 Task: Search one way flight ticket for 3 adults, 3 children in premium economy from Jacksonville: Albert J. Ellis Airport to Raleigh: Raleigh-durham International Airport on 8-5-2023. Choice of flights is Westjet. Number of bags: 1 carry on bag. Price is upto 74000. Outbound departure time preference is 16:15.
Action: Mouse moved to (295, 256)
Screenshot: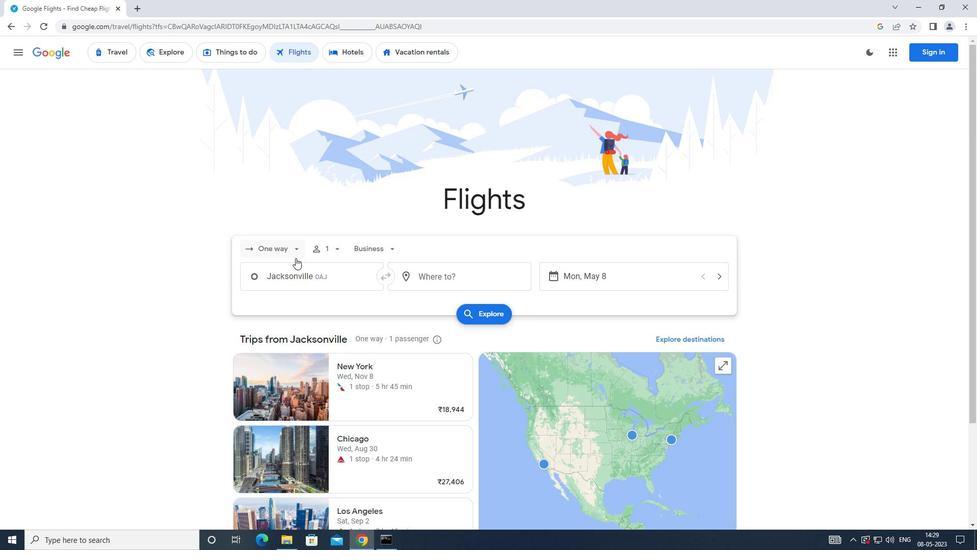 
Action: Mouse pressed left at (295, 256)
Screenshot: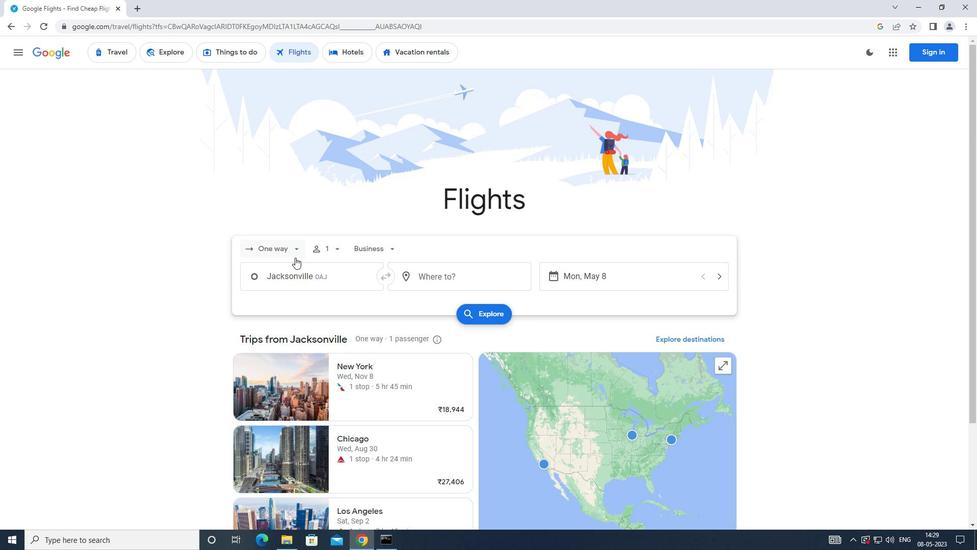 
Action: Mouse moved to (299, 296)
Screenshot: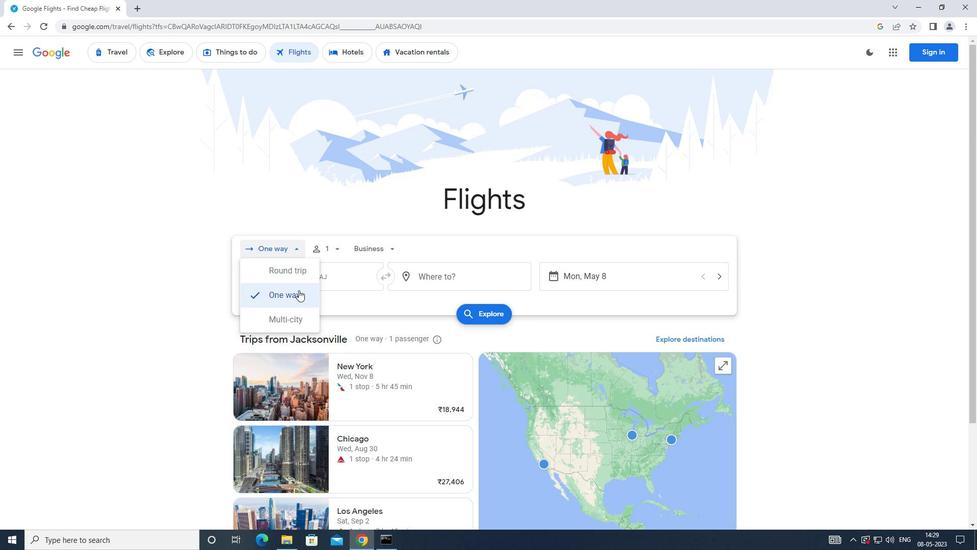 
Action: Mouse pressed left at (299, 296)
Screenshot: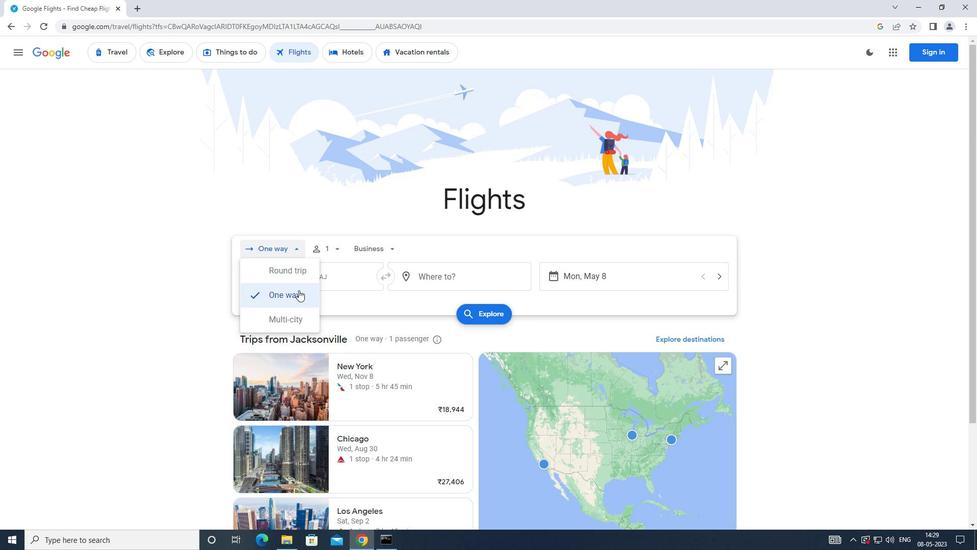 
Action: Mouse moved to (327, 254)
Screenshot: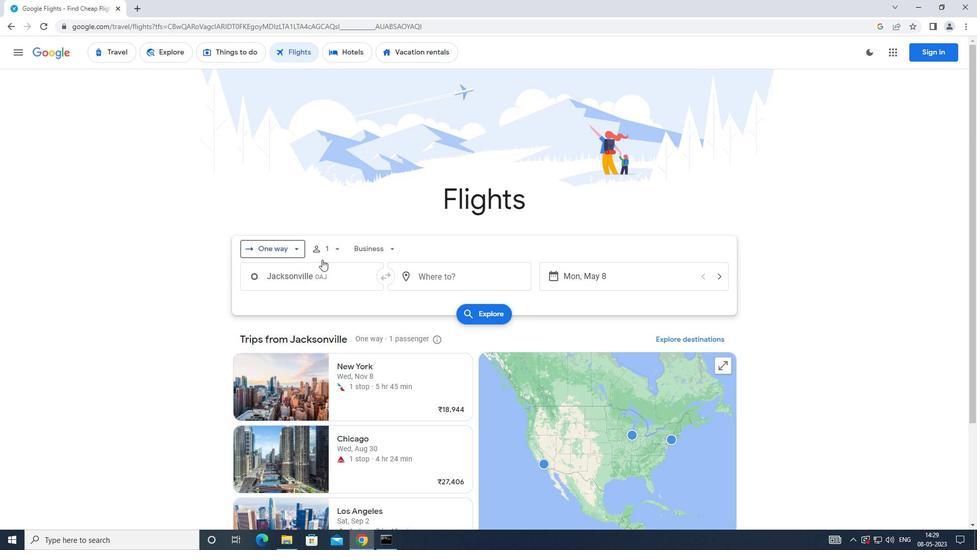 
Action: Mouse pressed left at (327, 254)
Screenshot: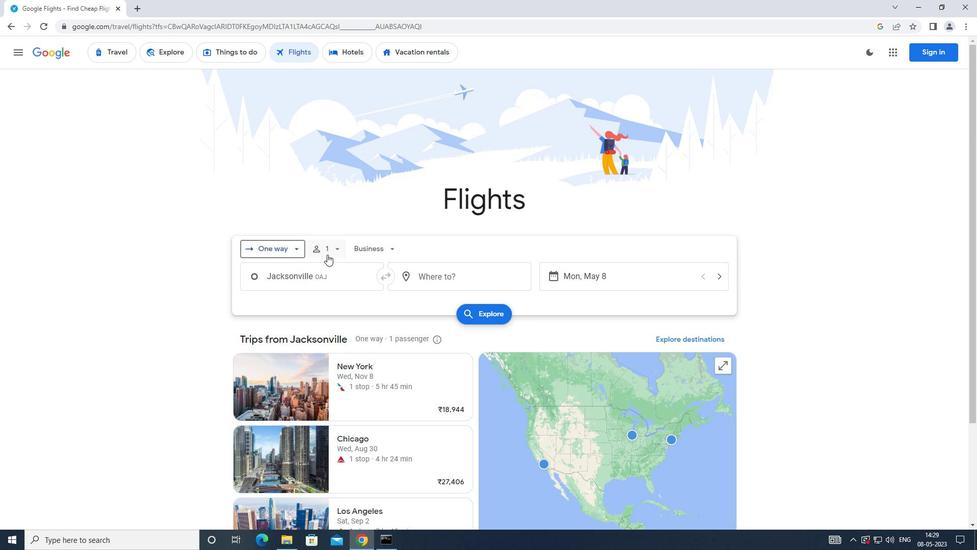 
Action: Mouse moved to (412, 278)
Screenshot: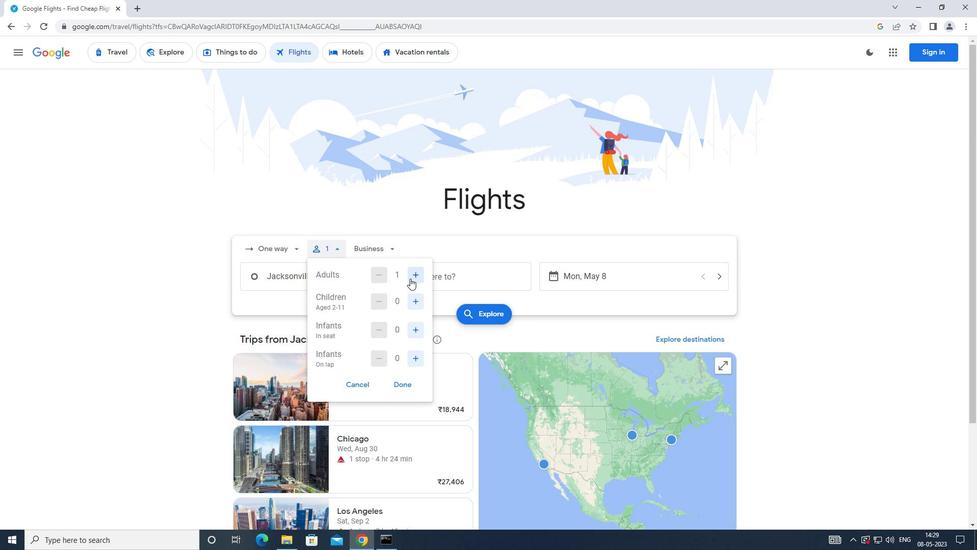 
Action: Mouse pressed left at (412, 278)
Screenshot: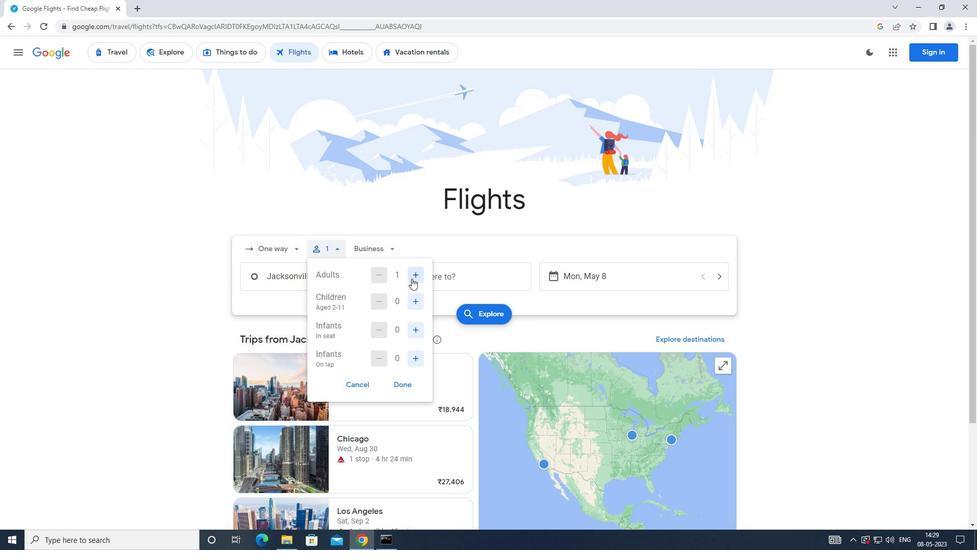 
Action: Mouse pressed left at (412, 278)
Screenshot: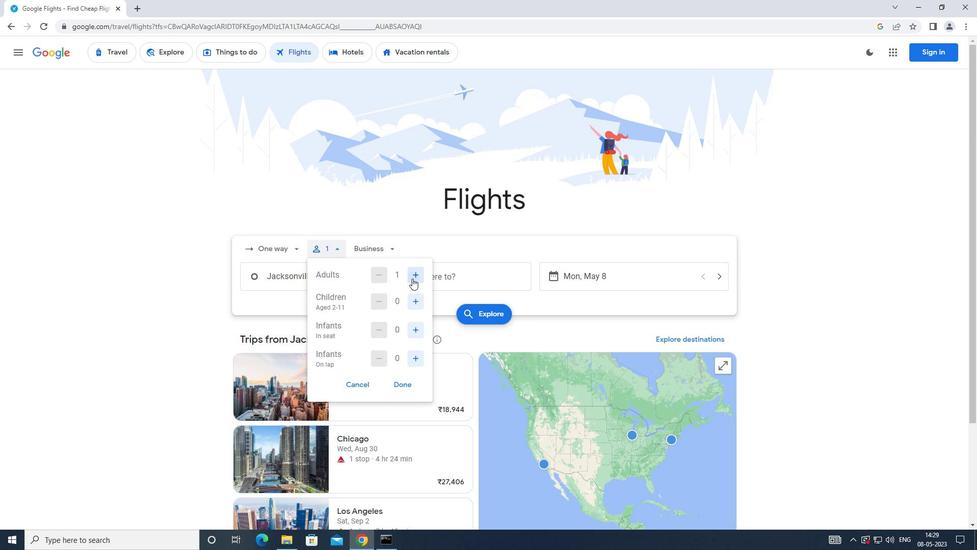 
Action: Mouse moved to (419, 298)
Screenshot: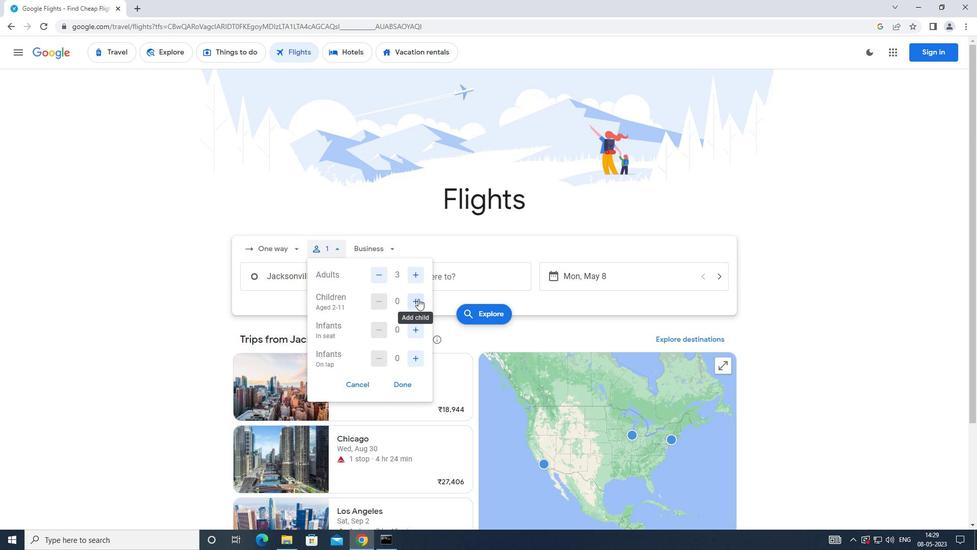 
Action: Mouse pressed left at (419, 298)
Screenshot: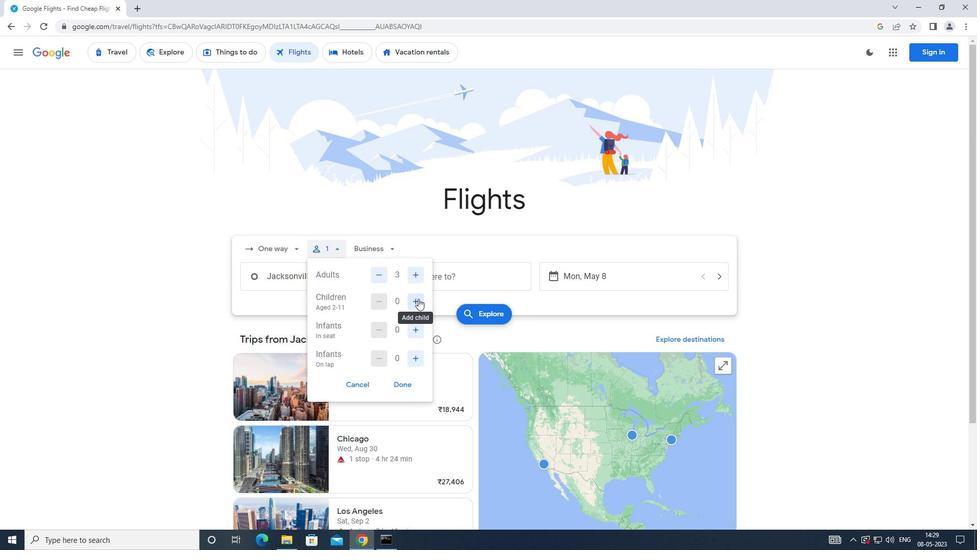 
Action: Mouse moved to (419, 298)
Screenshot: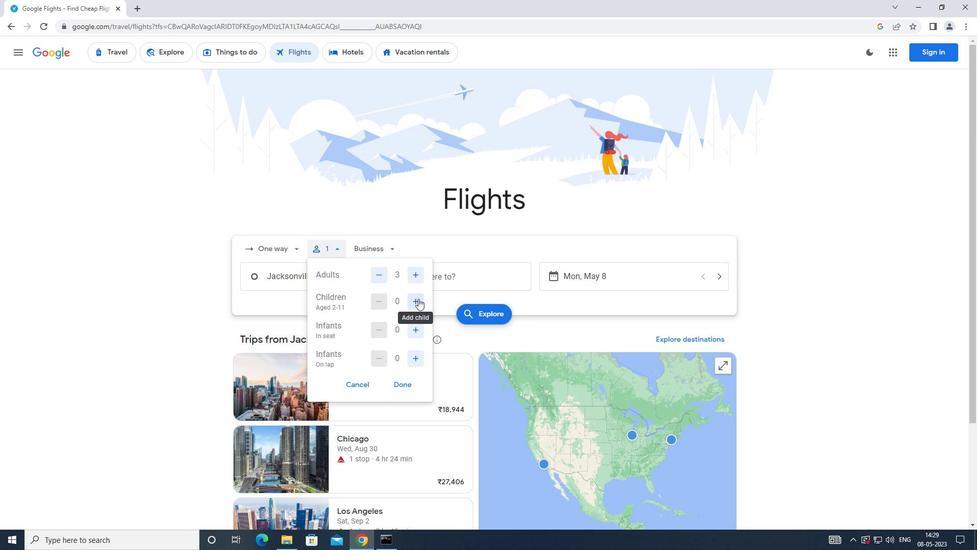 
Action: Mouse pressed left at (419, 298)
Screenshot: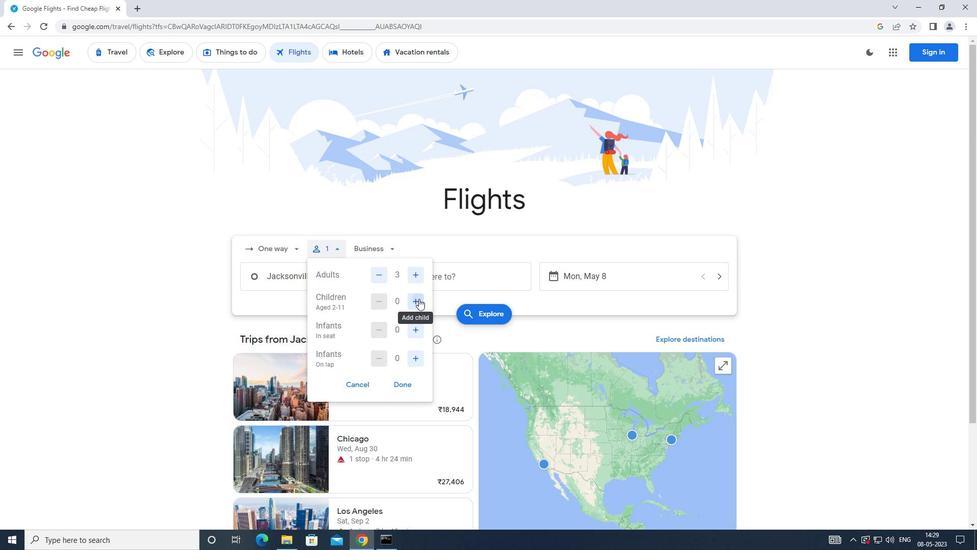 
Action: Mouse pressed left at (419, 298)
Screenshot: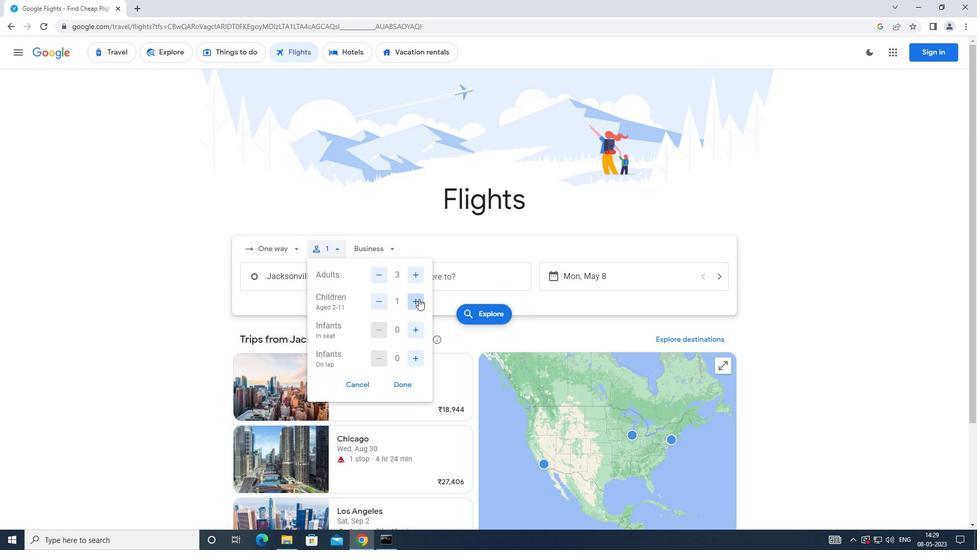 
Action: Mouse moved to (406, 390)
Screenshot: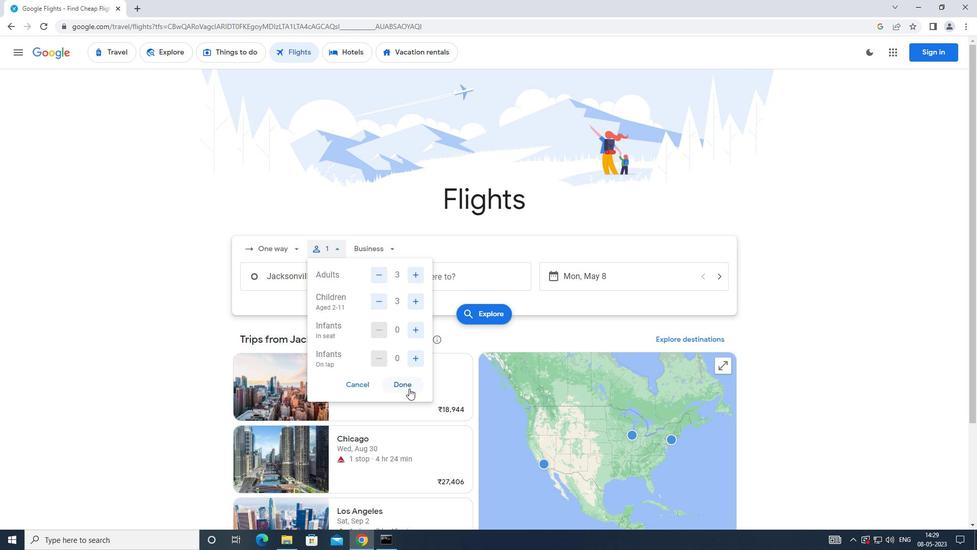 
Action: Mouse pressed left at (406, 390)
Screenshot: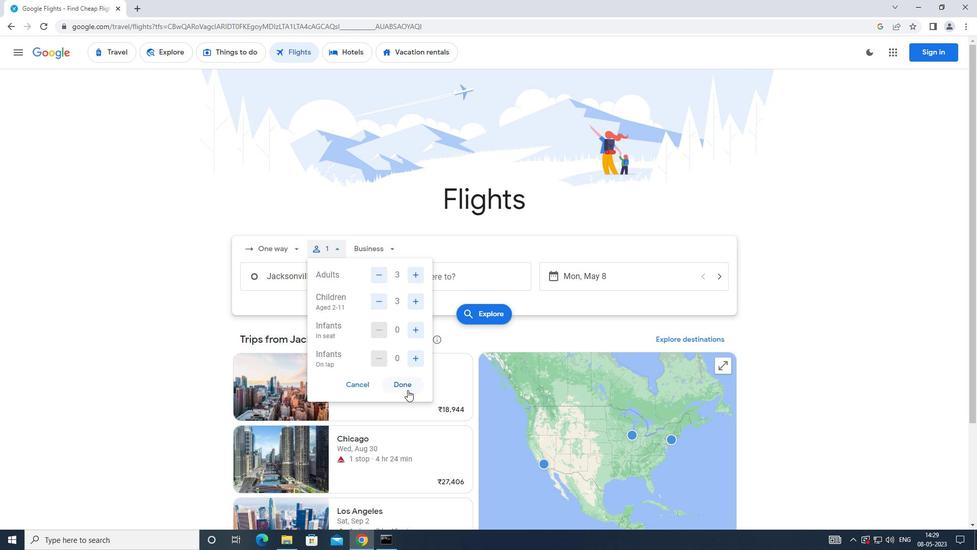
Action: Mouse moved to (365, 256)
Screenshot: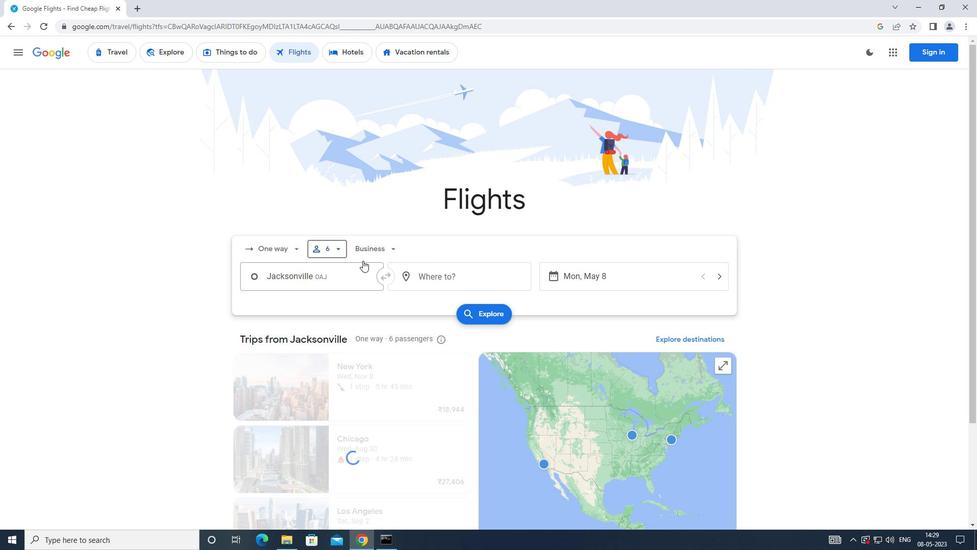
Action: Mouse pressed left at (365, 256)
Screenshot: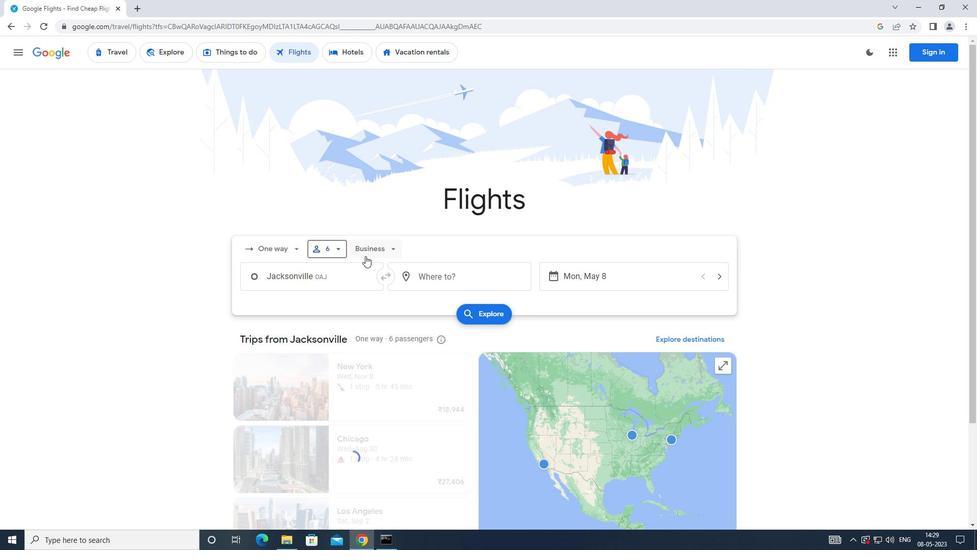 
Action: Mouse moved to (387, 303)
Screenshot: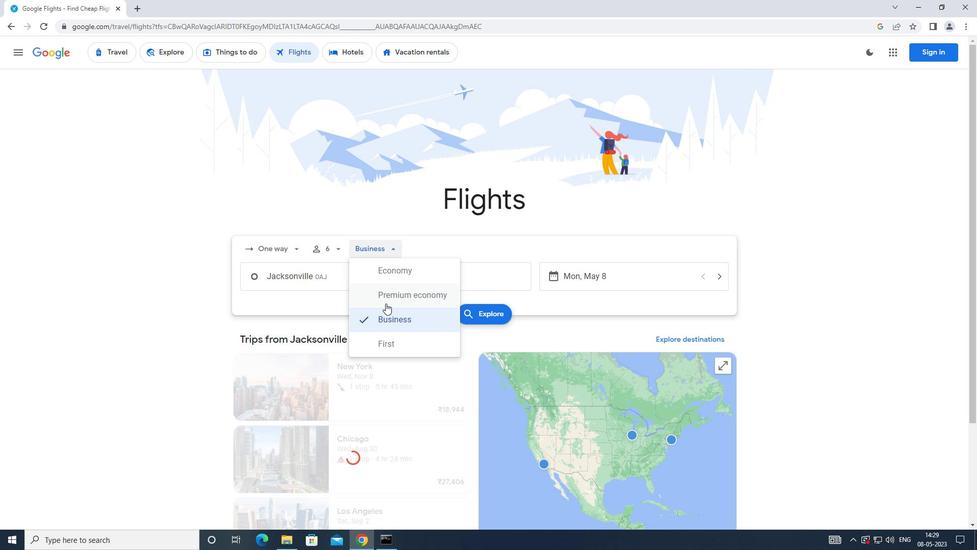 
Action: Mouse pressed left at (387, 303)
Screenshot: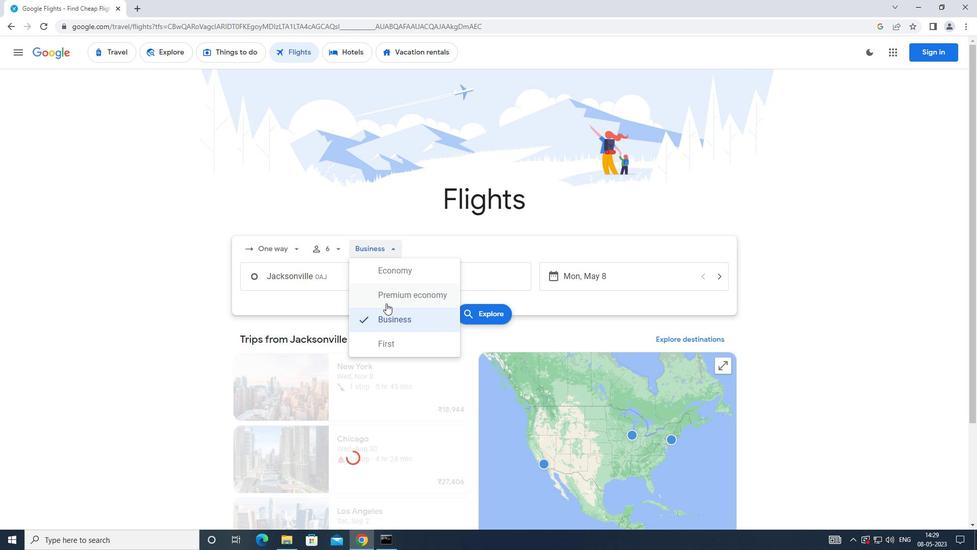 
Action: Mouse moved to (314, 284)
Screenshot: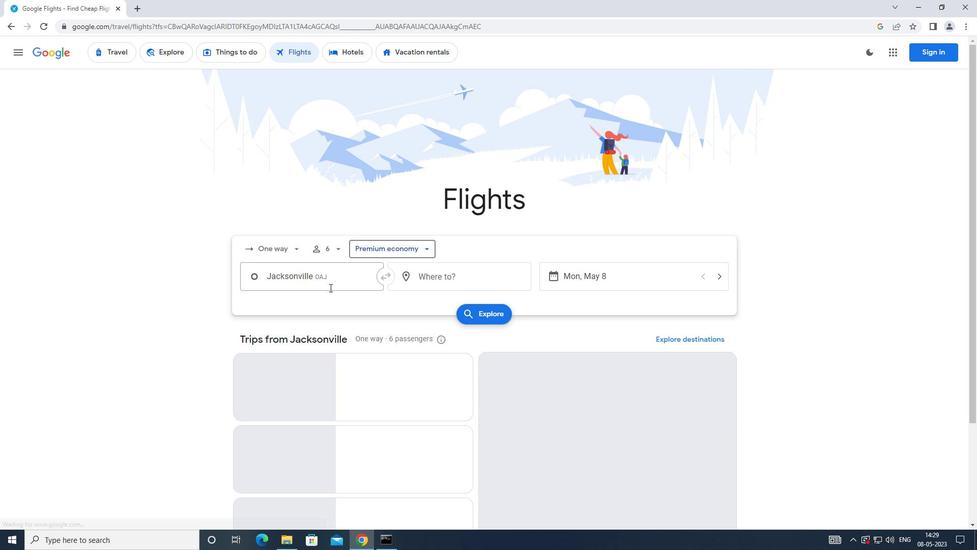 
Action: Mouse pressed left at (314, 284)
Screenshot: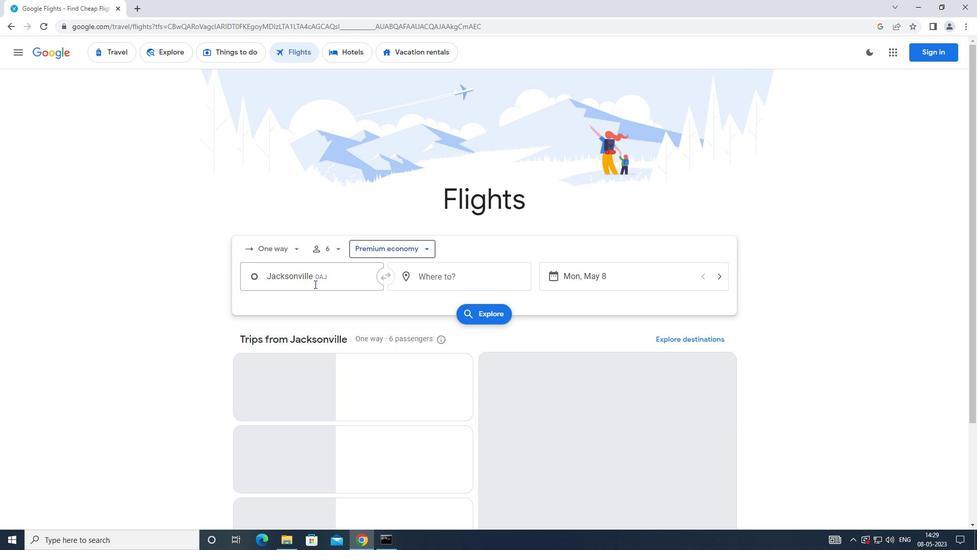 
Action: Mouse moved to (318, 393)
Screenshot: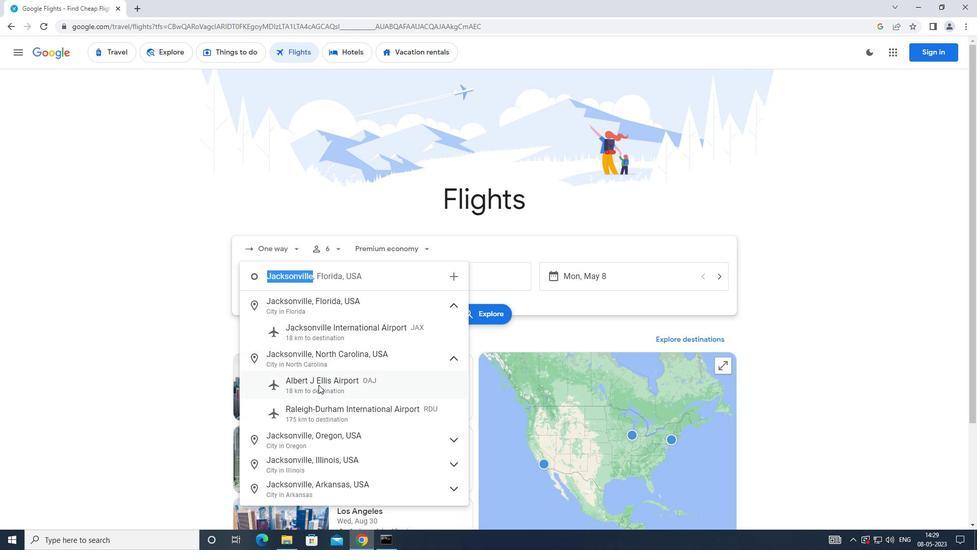 
Action: Mouse pressed left at (318, 393)
Screenshot: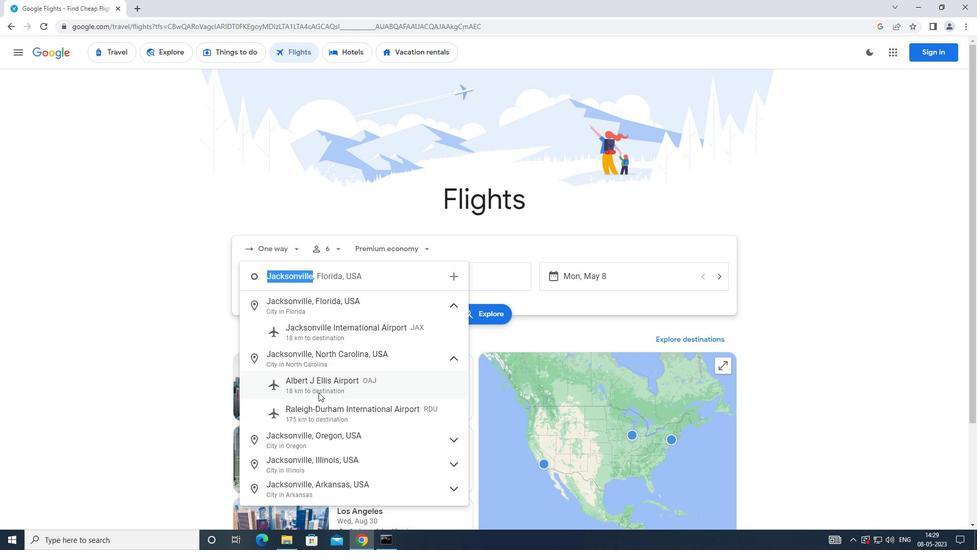 
Action: Mouse moved to (417, 283)
Screenshot: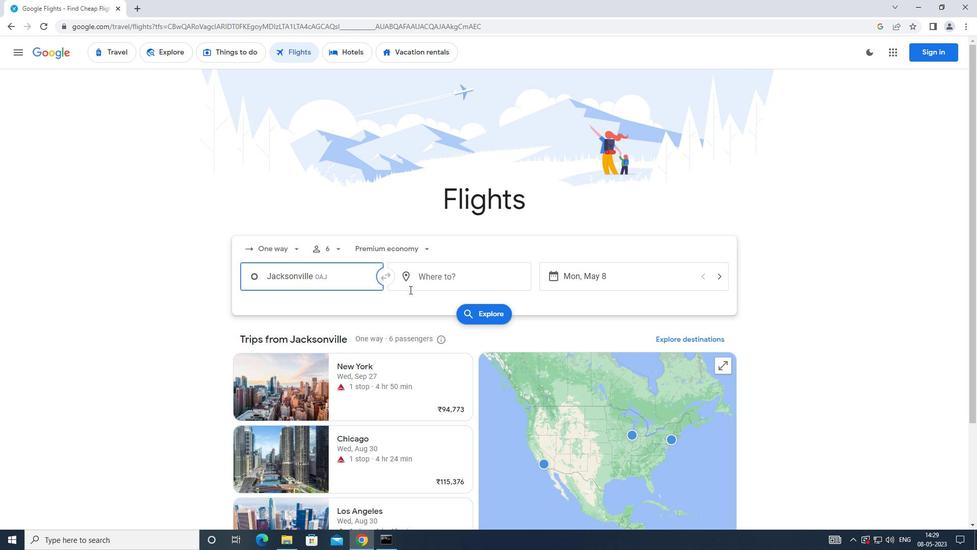 
Action: Mouse pressed left at (417, 283)
Screenshot: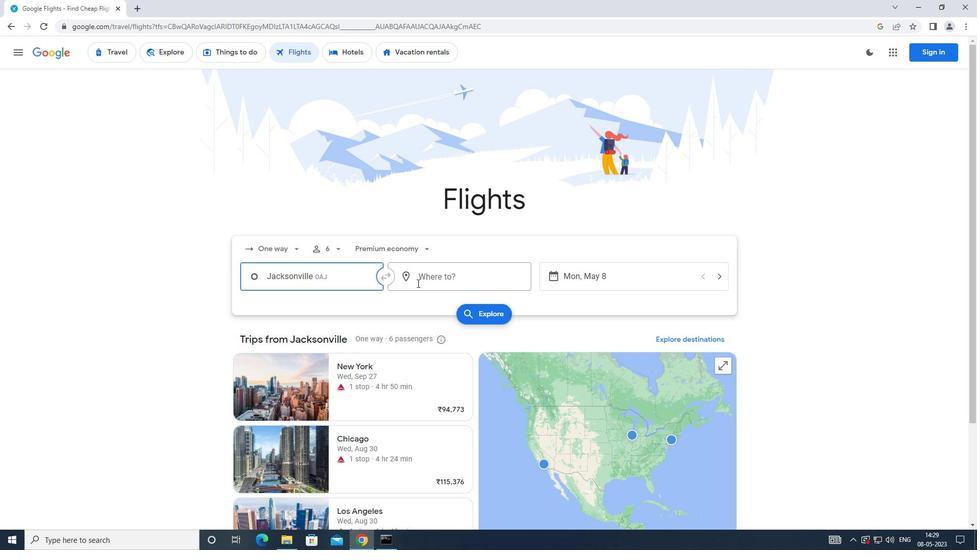 
Action: Mouse moved to (419, 282)
Screenshot: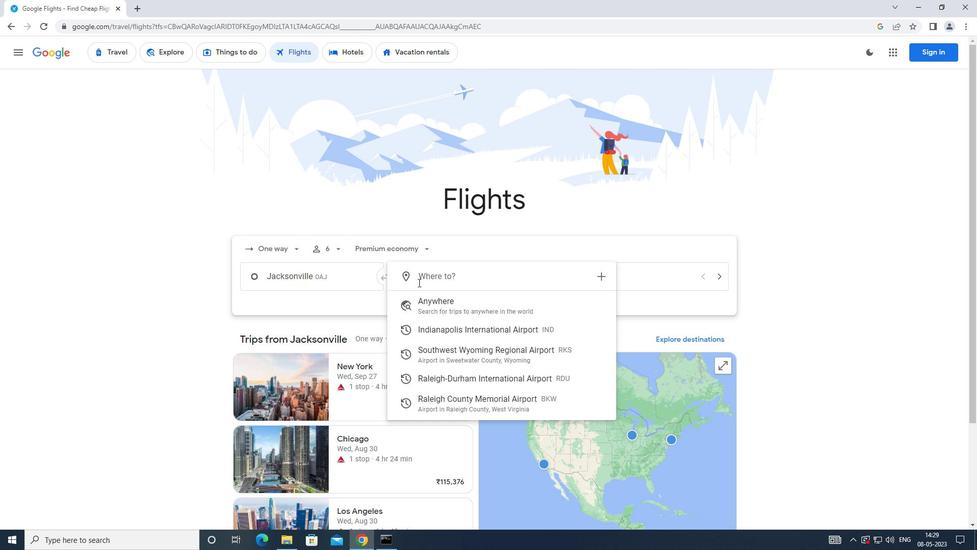 
Action: Key pressed <Key.caps_lock>r<Key.caps_lock>ai<Key.backspace>leigh
Screenshot: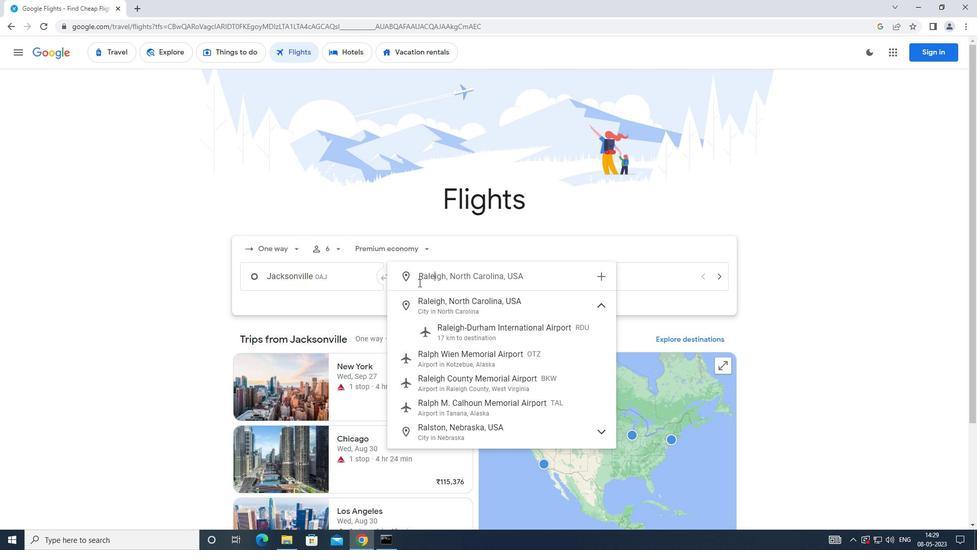 
Action: Mouse moved to (431, 329)
Screenshot: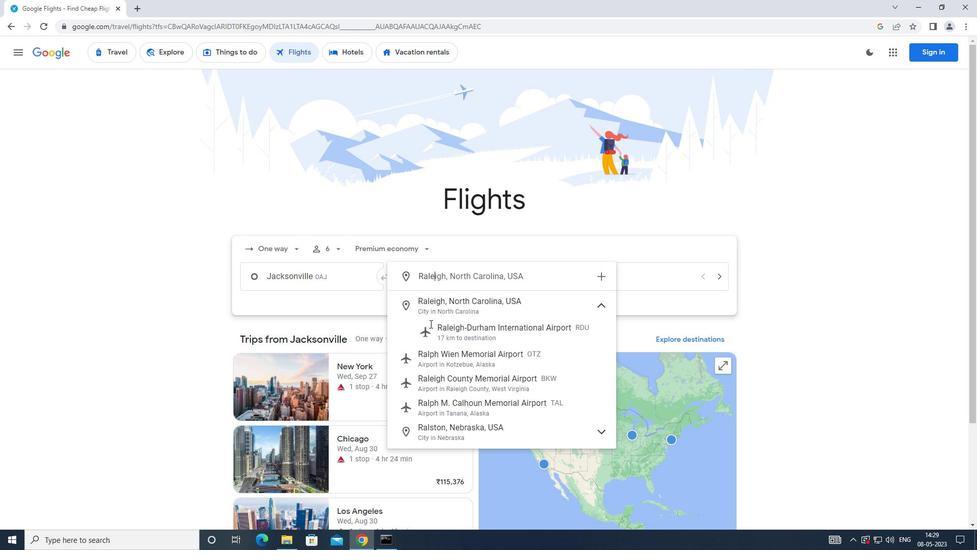 
Action: Mouse pressed left at (431, 329)
Screenshot: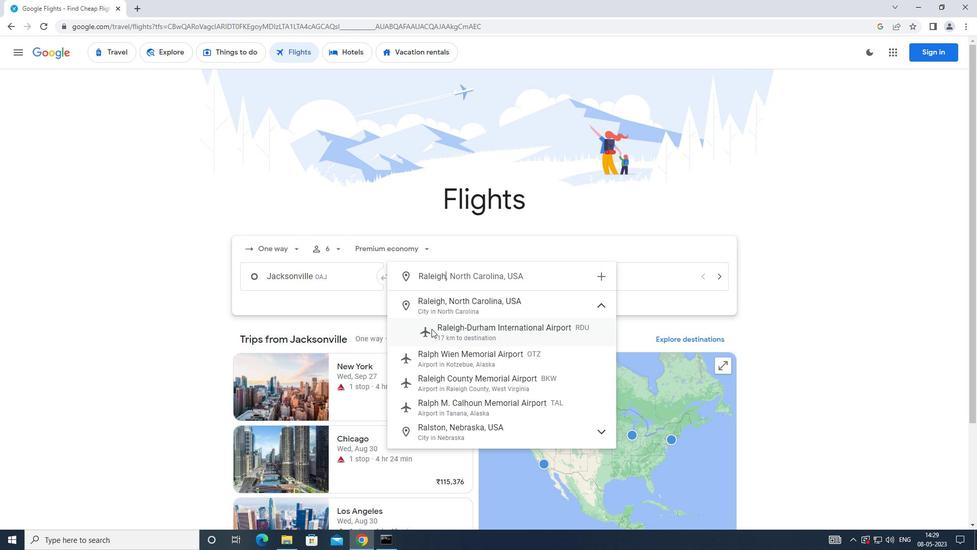 
Action: Mouse moved to (583, 279)
Screenshot: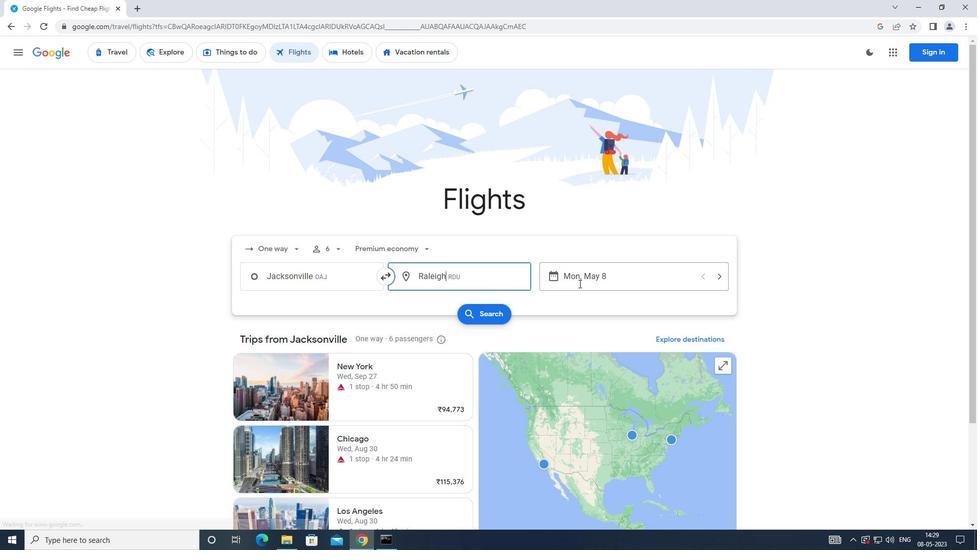 
Action: Mouse pressed left at (583, 279)
Screenshot: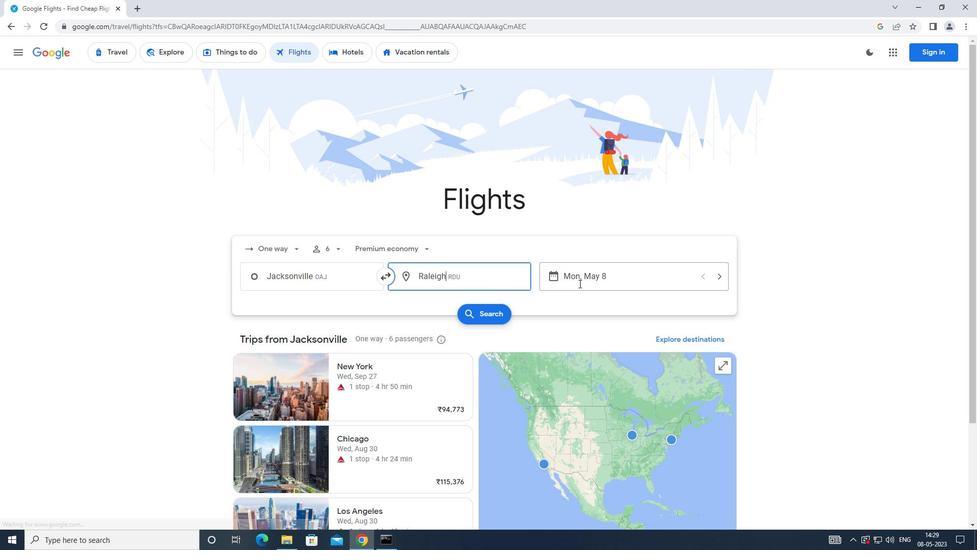 
Action: Mouse moved to (399, 368)
Screenshot: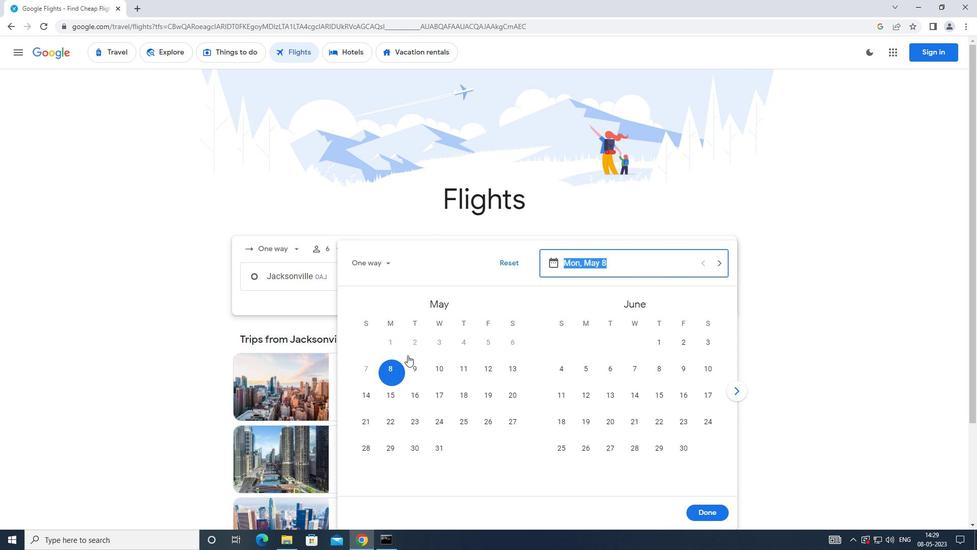 
Action: Mouse pressed left at (399, 368)
Screenshot: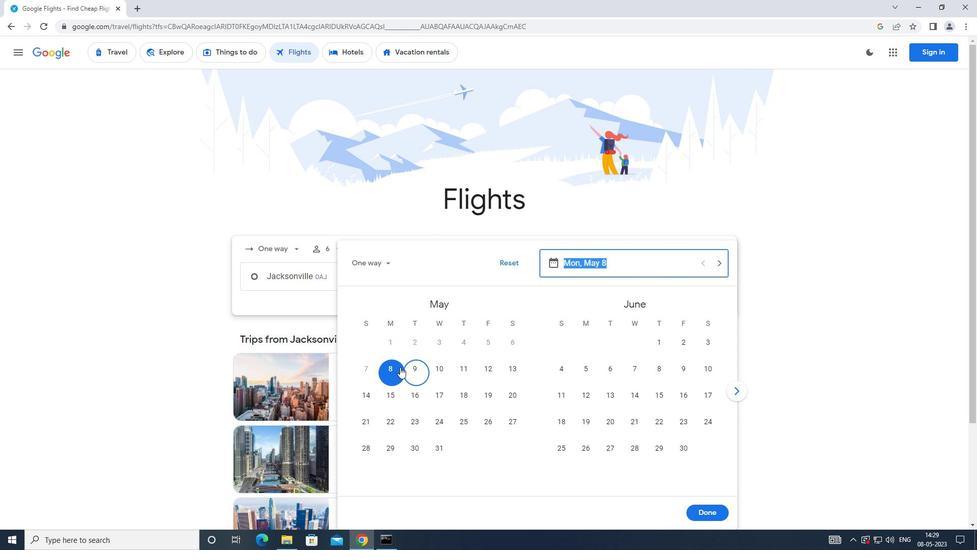 
Action: Mouse moved to (702, 517)
Screenshot: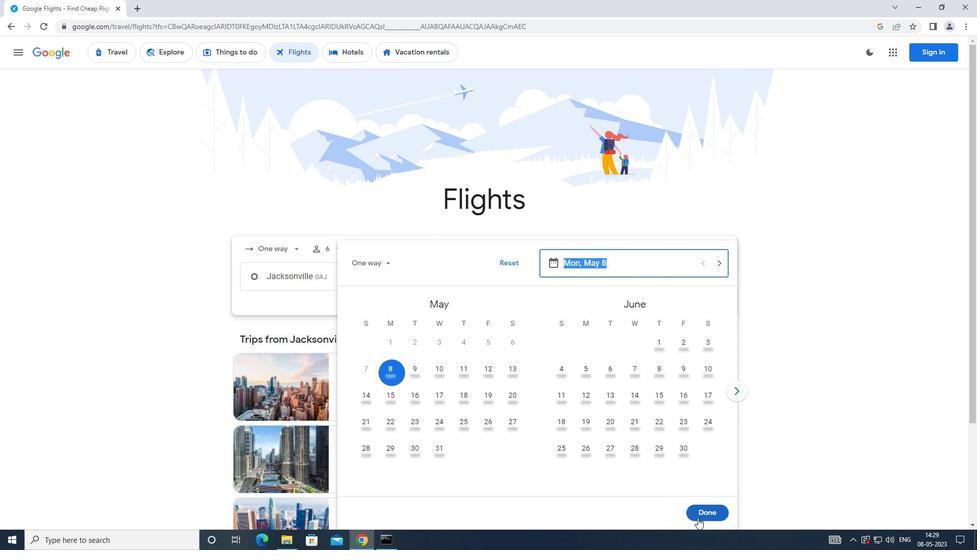 
Action: Mouse pressed left at (702, 517)
Screenshot: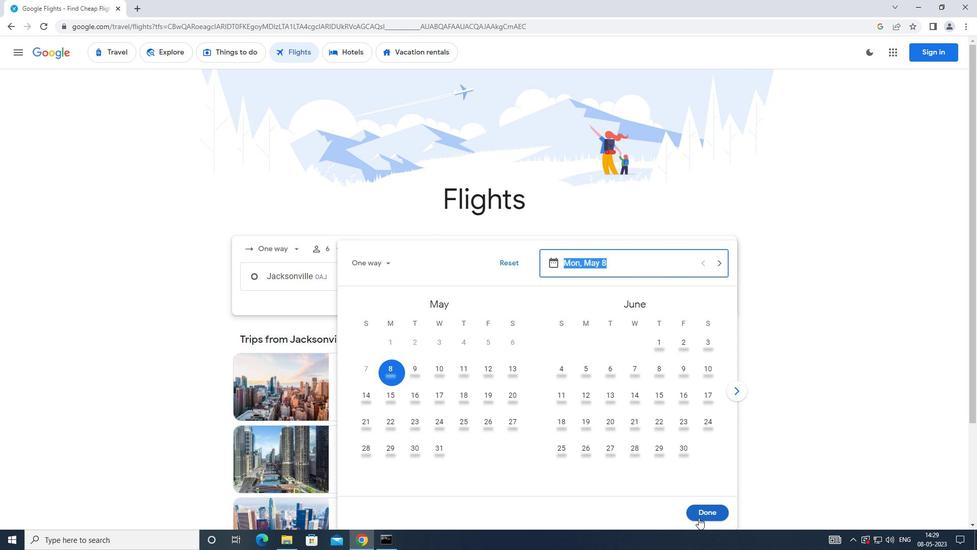 
Action: Mouse moved to (497, 311)
Screenshot: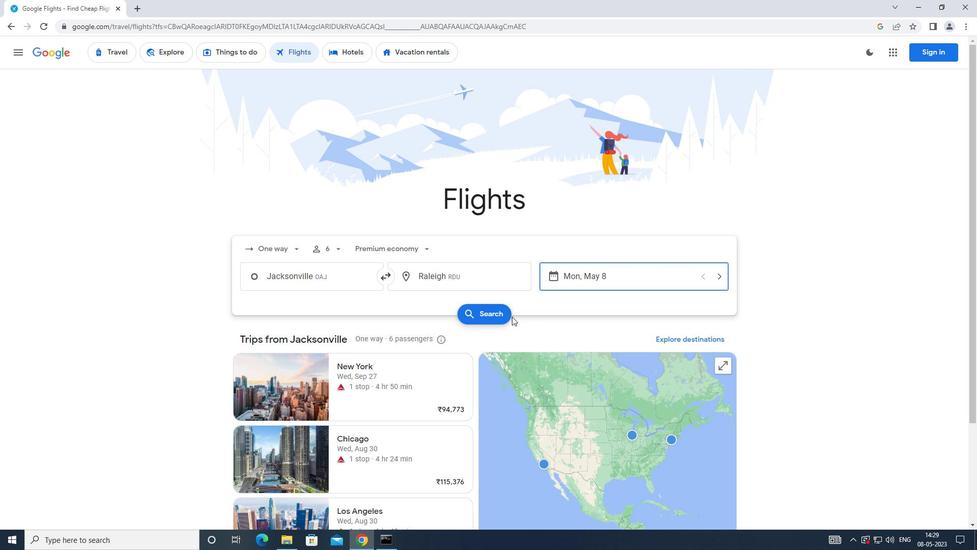 
Action: Mouse pressed left at (497, 311)
Screenshot: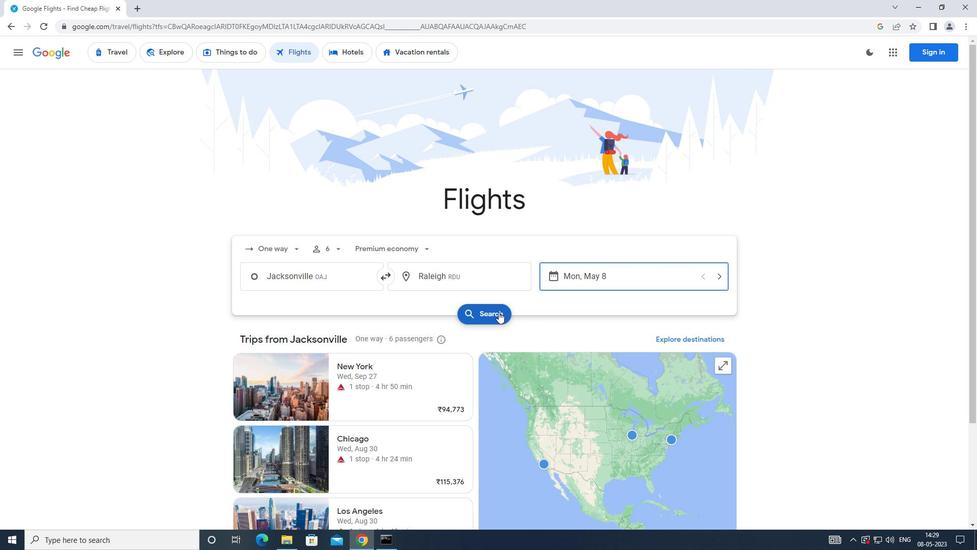 
Action: Mouse moved to (257, 146)
Screenshot: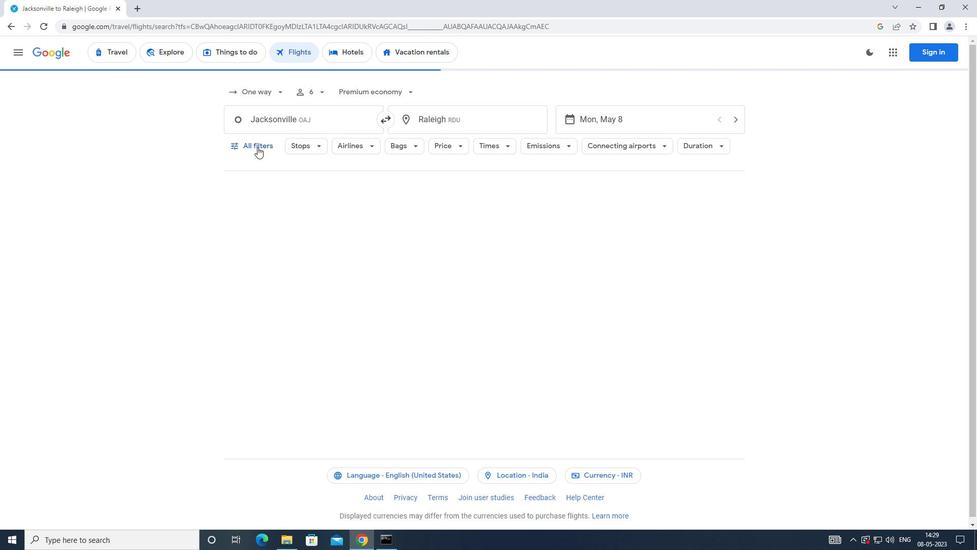 
Action: Mouse pressed left at (257, 146)
Screenshot: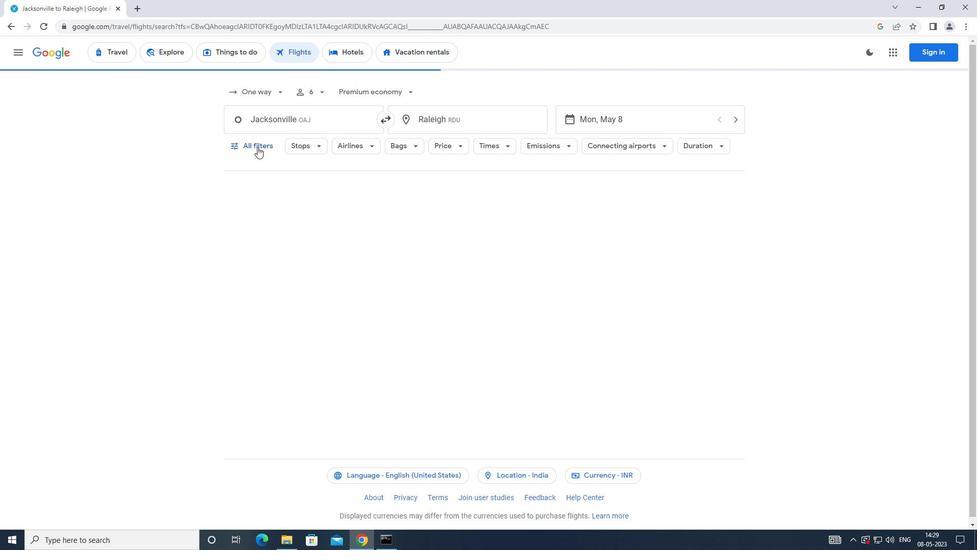 
Action: Mouse moved to (375, 364)
Screenshot: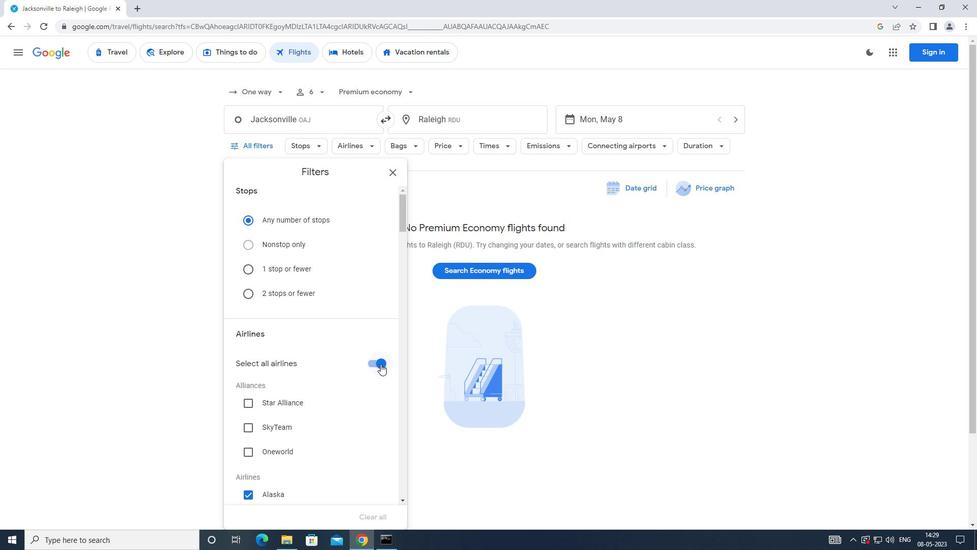 
Action: Mouse pressed left at (375, 364)
Screenshot: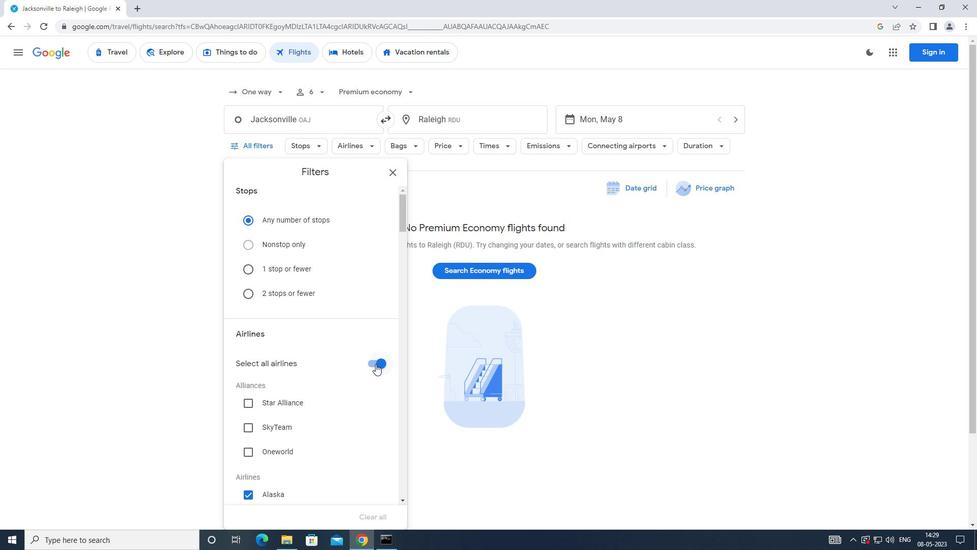 
Action: Mouse moved to (375, 368)
Screenshot: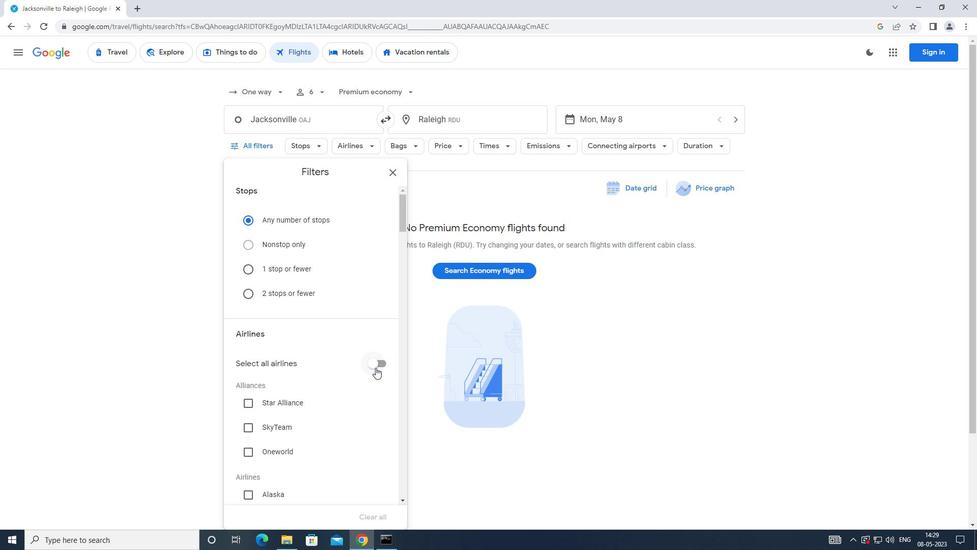 
Action: Mouse scrolled (375, 368) with delta (0, 0)
Screenshot: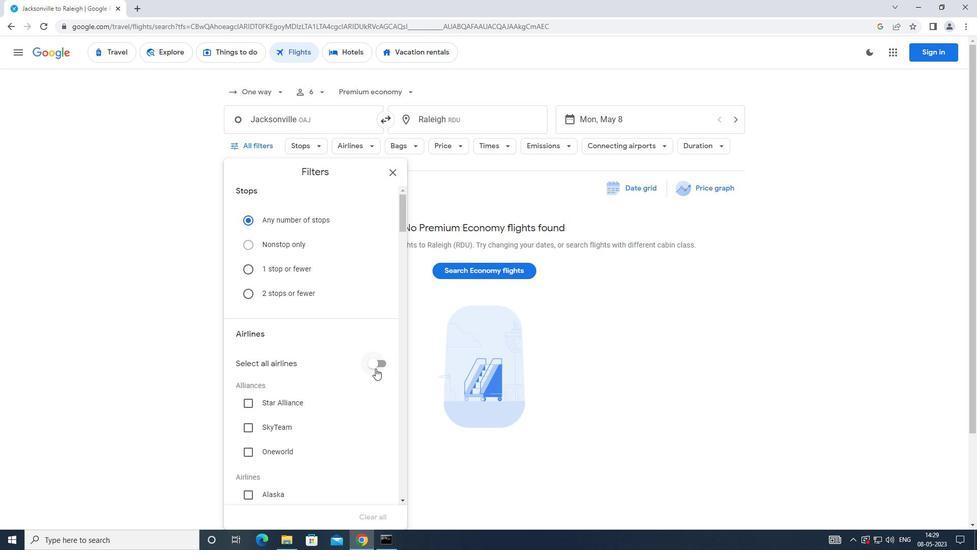 
Action: Mouse moved to (376, 368)
Screenshot: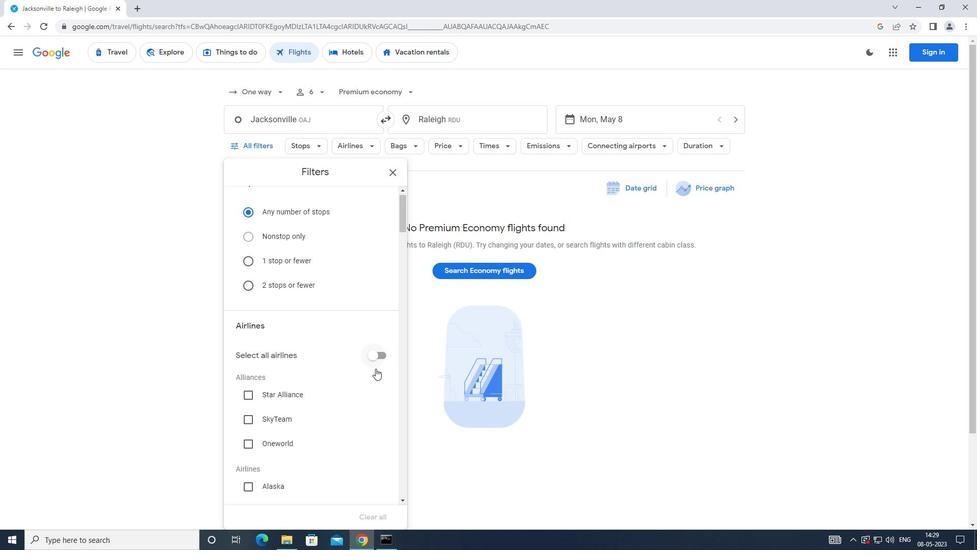 
Action: Mouse scrolled (376, 368) with delta (0, 0)
Screenshot: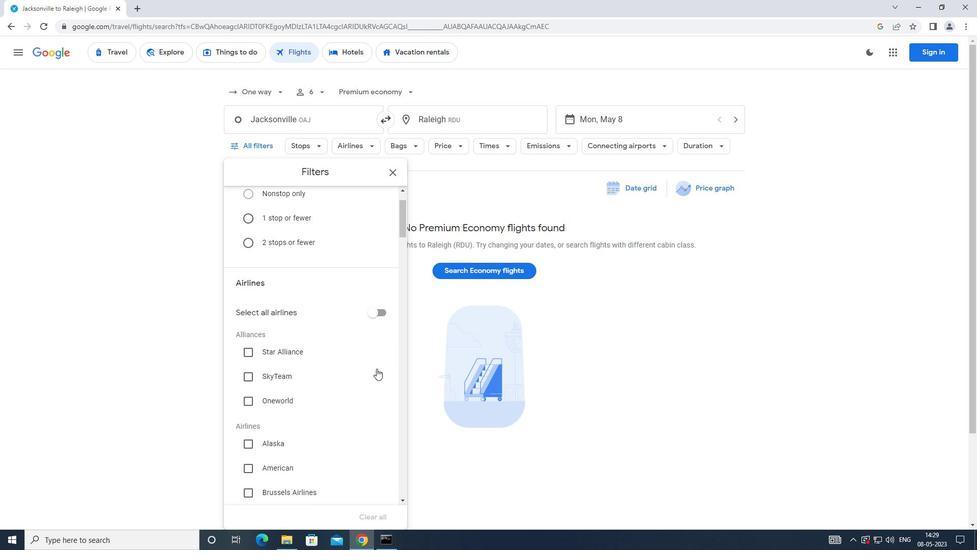 
Action: Mouse moved to (380, 367)
Screenshot: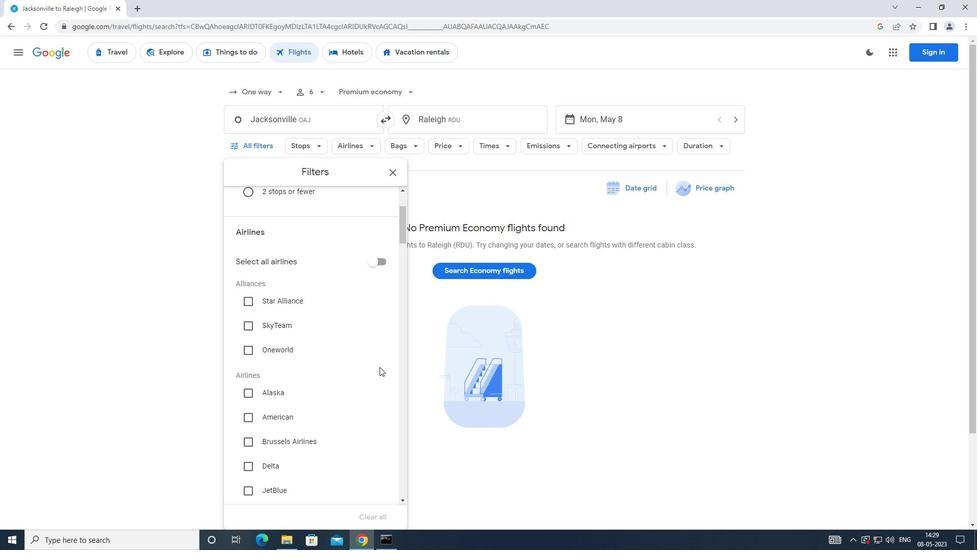 
Action: Mouse scrolled (380, 366) with delta (0, 0)
Screenshot: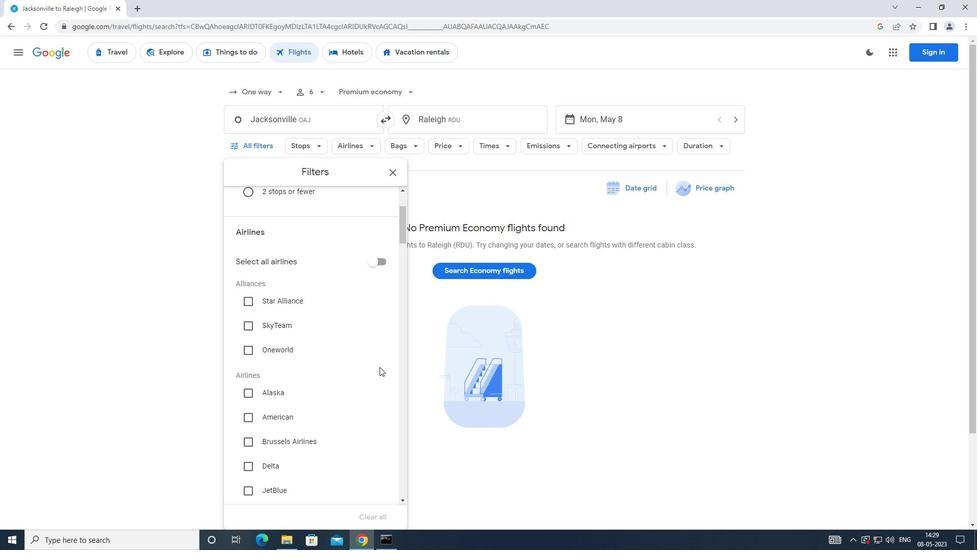 
Action: Mouse moved to (381, 367)
Screenshot: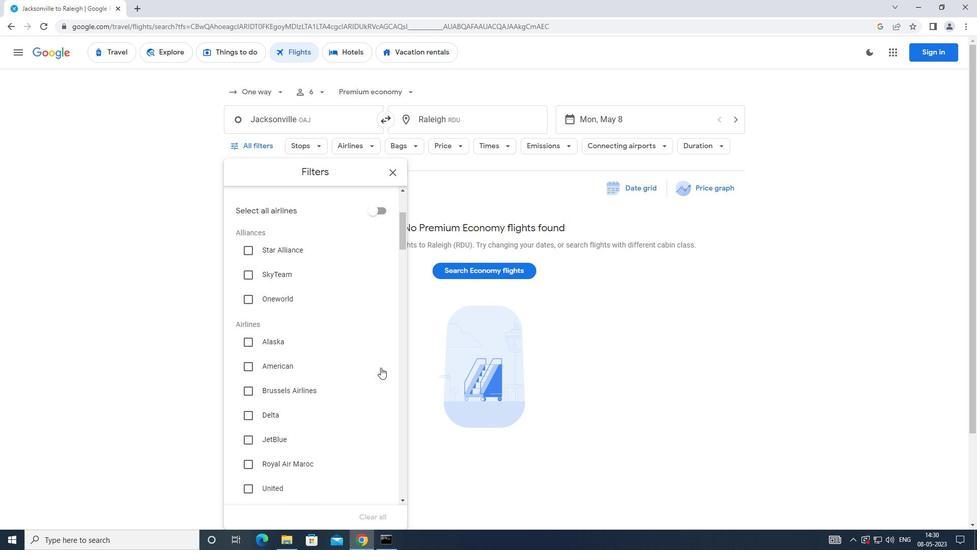 
Action: Mouse scrolled (381, 366) with delta (0, 0)
Screenshot: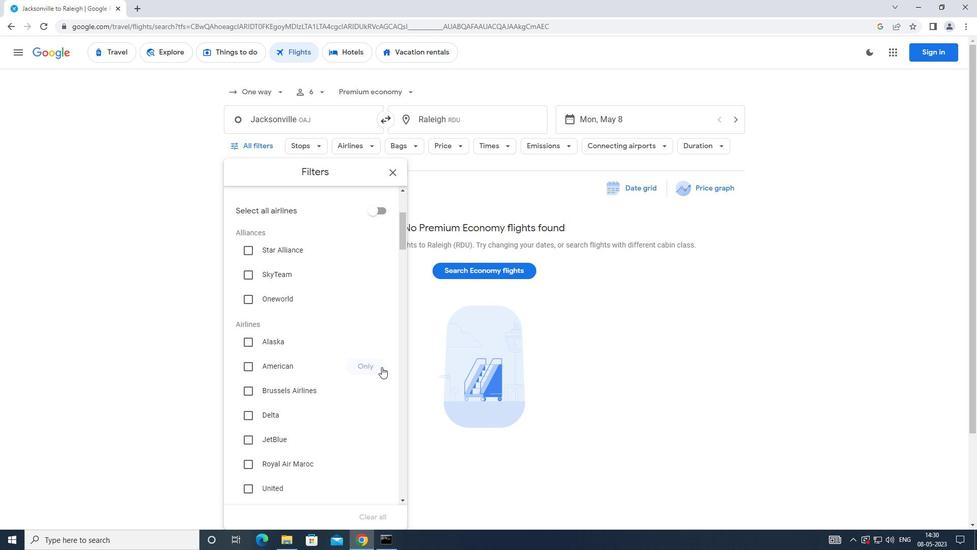
Action: Mouse scrolled (381, 366) with delta (0, 0)
Screenshot: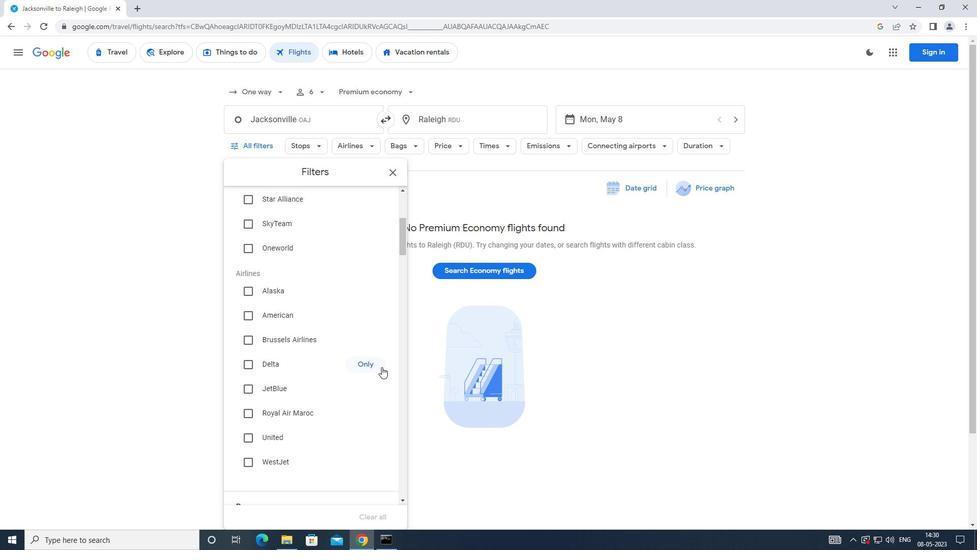 
Action: Mouse scrolled (381, 366) with delta (0, 0)
Screenshot: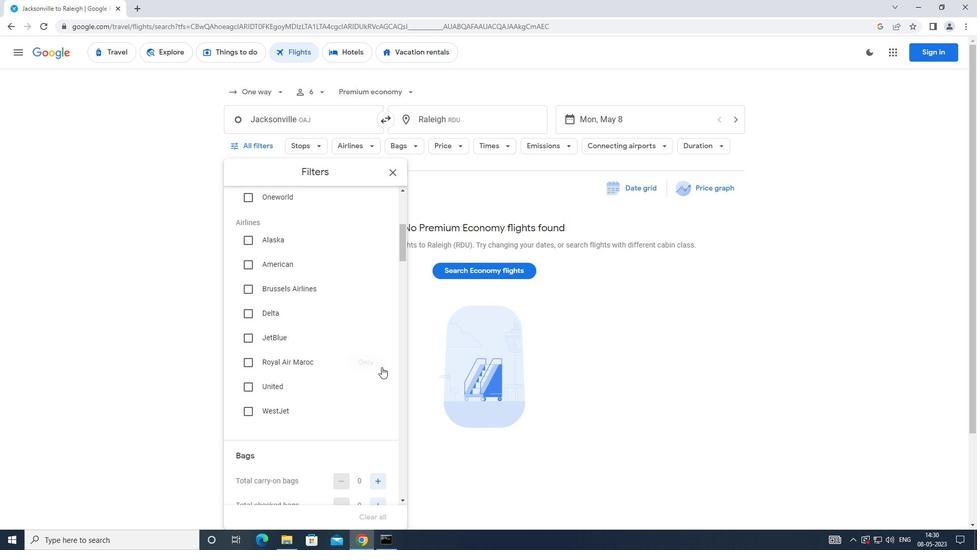 
Action: Mouse scrolled (381, 366) with delta (0, 0)
Screenshot: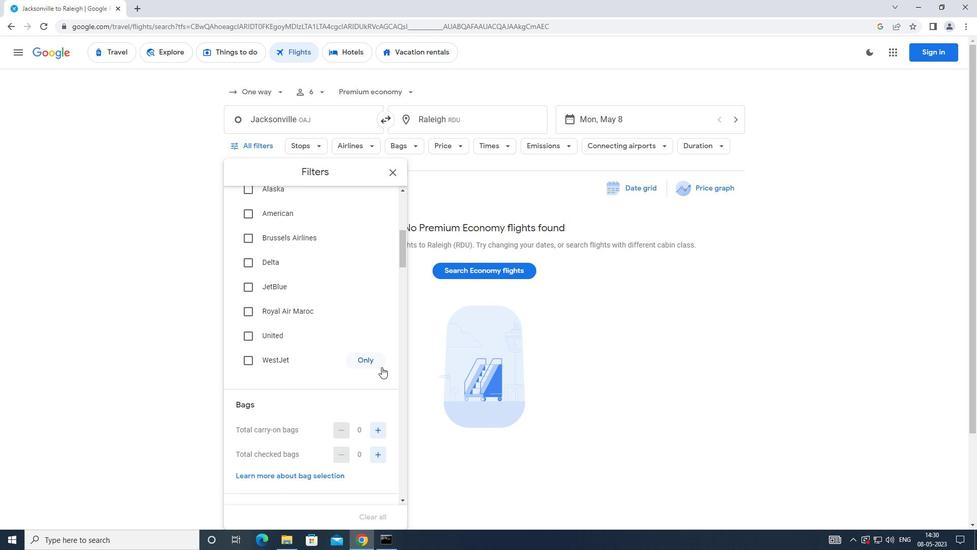 
Action: Mouse moved to (386, 378)
Screenshot: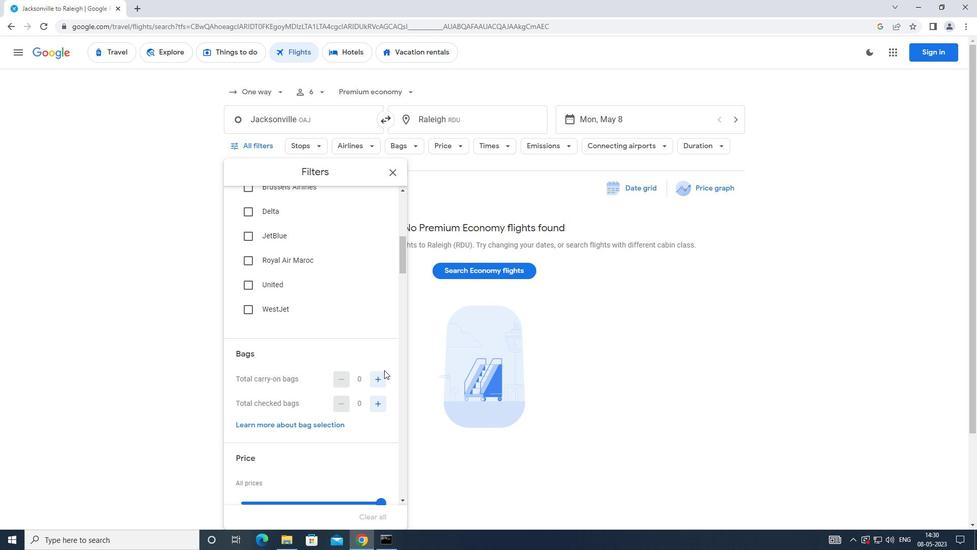 
Action: Mouse pressed left at (386, 378)
Screenshot: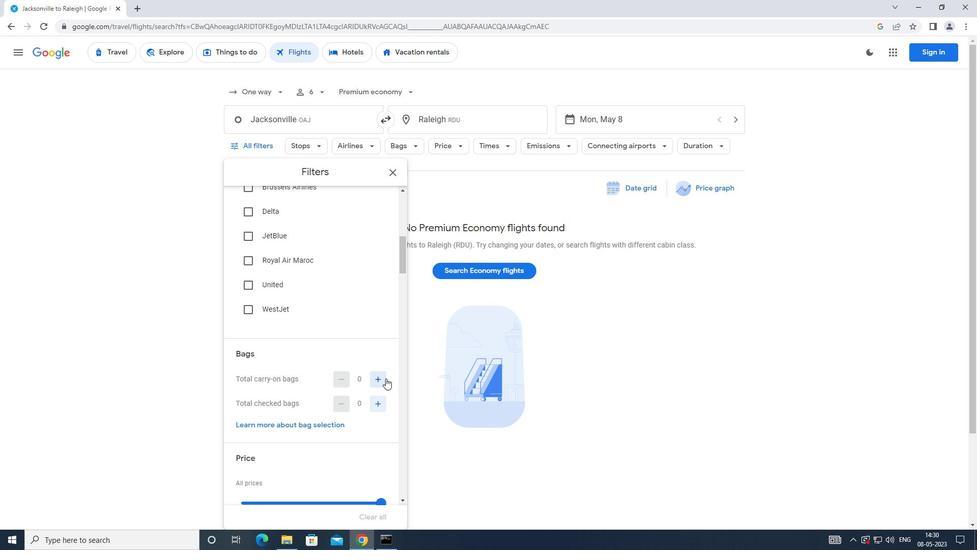 
Action: Mouse moved to (381, 382)
Screenshot: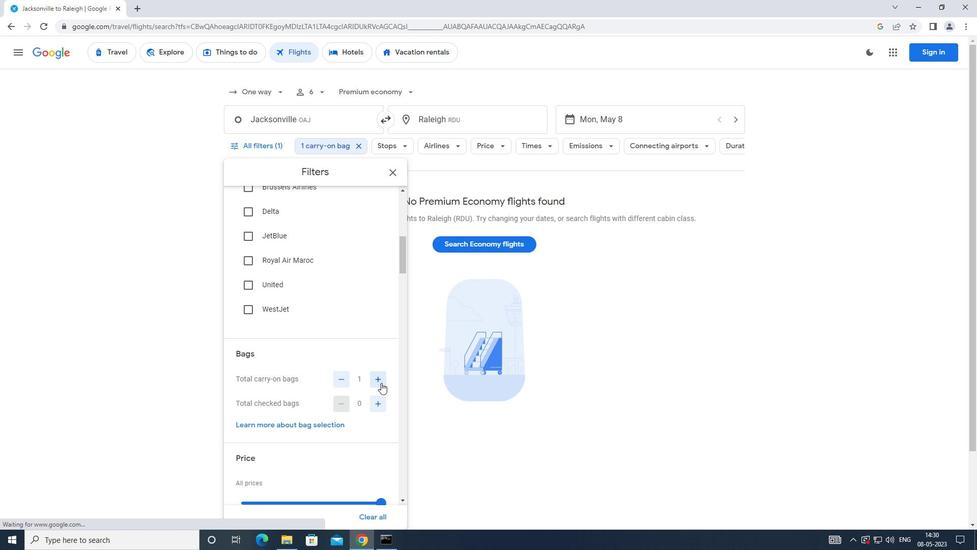 
Action: Mouse scrolled (381, 381) with delta (0, 0)
Screenshot: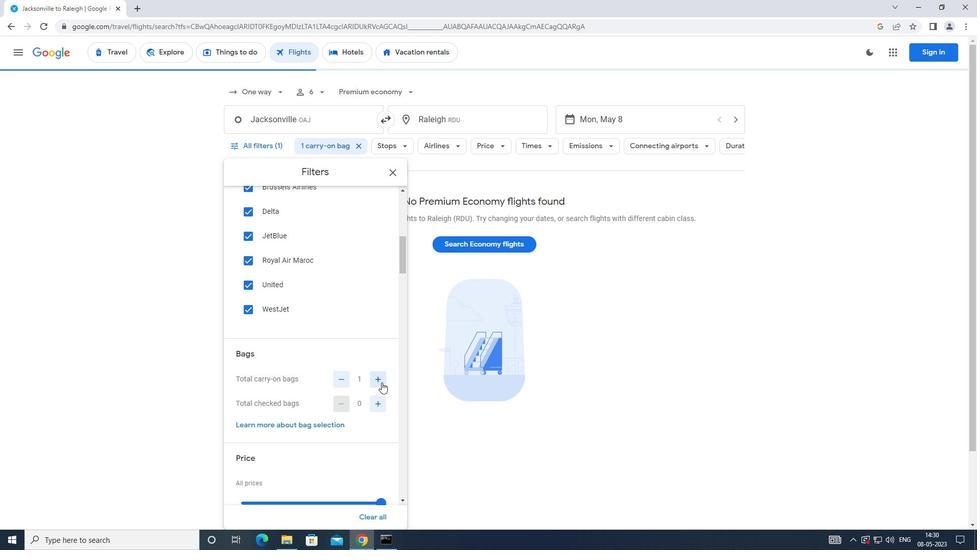 
Action: Mouse moved to (374, 389)
Screenshot: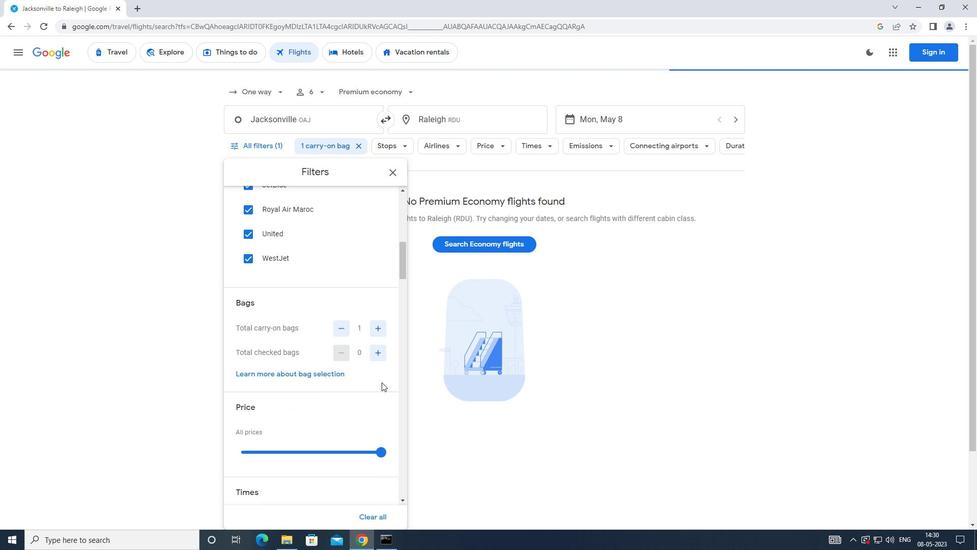 
Action: Mouse scrolled (374, 388) with delta (0, 0)
Screenshot: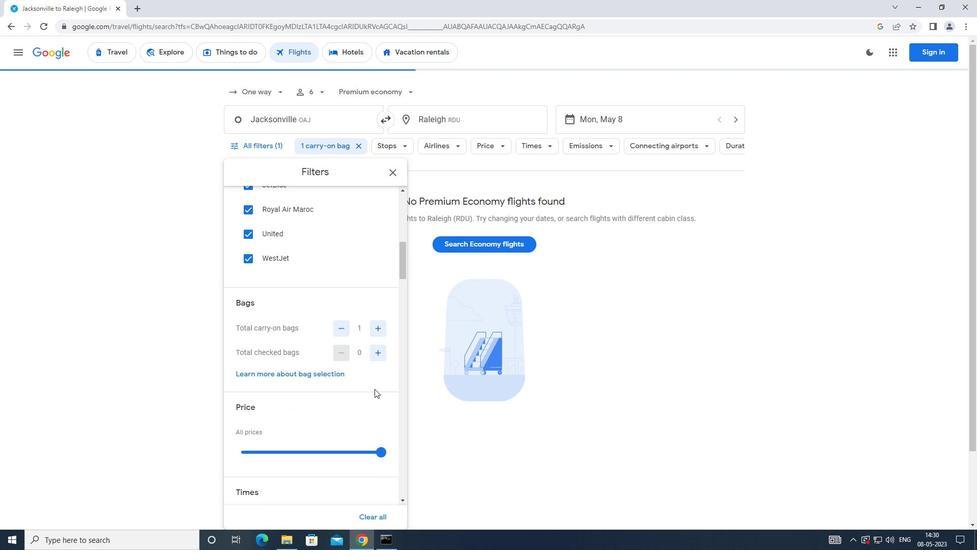 
Action: Mouse moved to (379, 399)
Screenshot: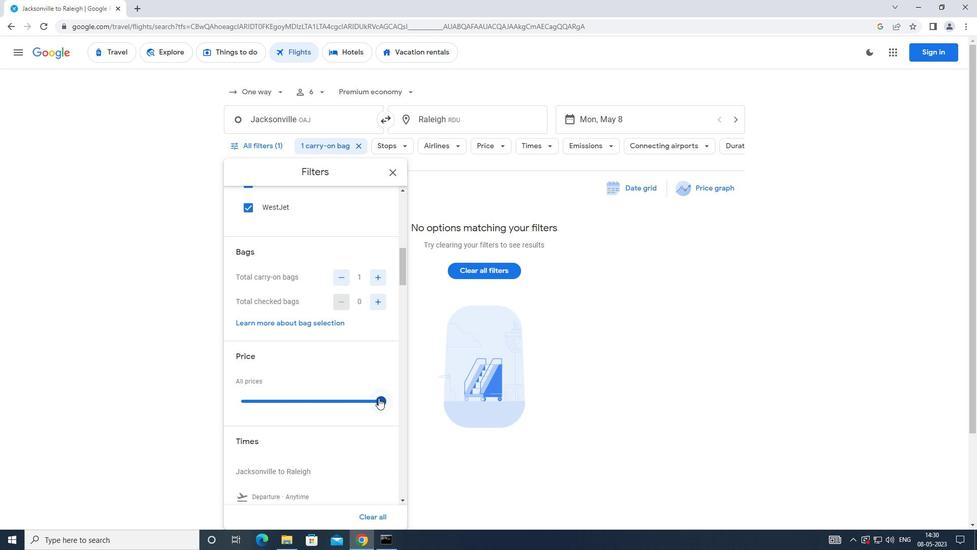 
Action: Mouse pressed left at (379, 399)
Screenshot: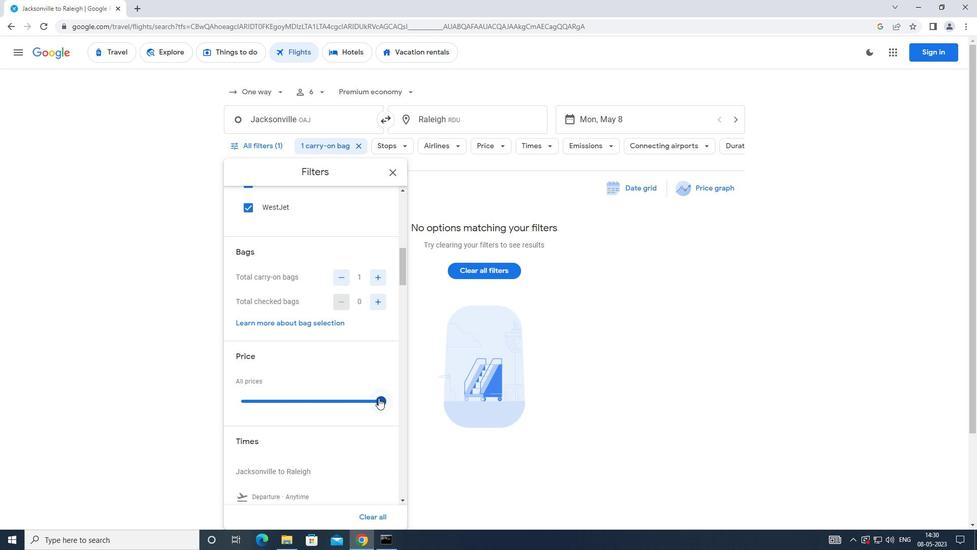 
Action: Mouse moved to (352, 389)
Screenshot: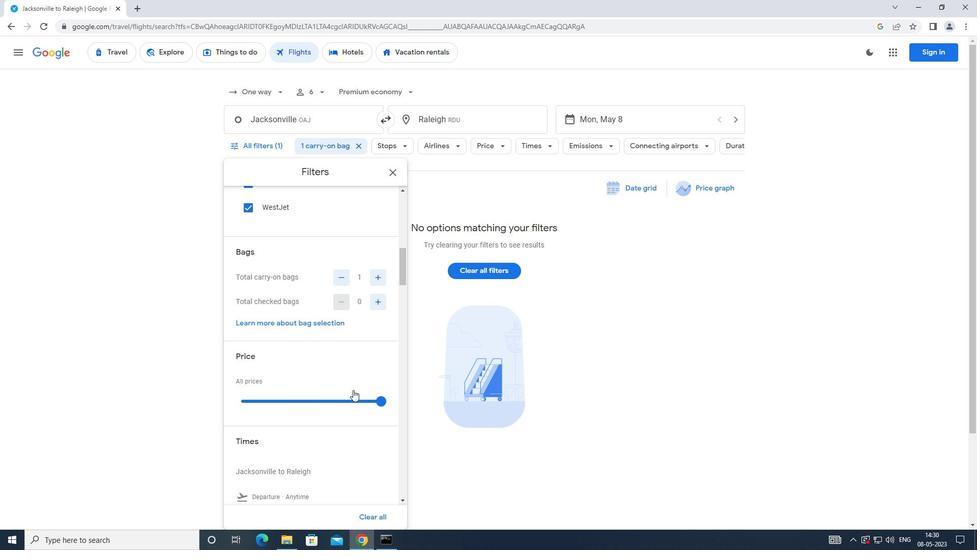 
Action: Mouse scrolled (352, 388) with delta (0, 0)
Screenshot: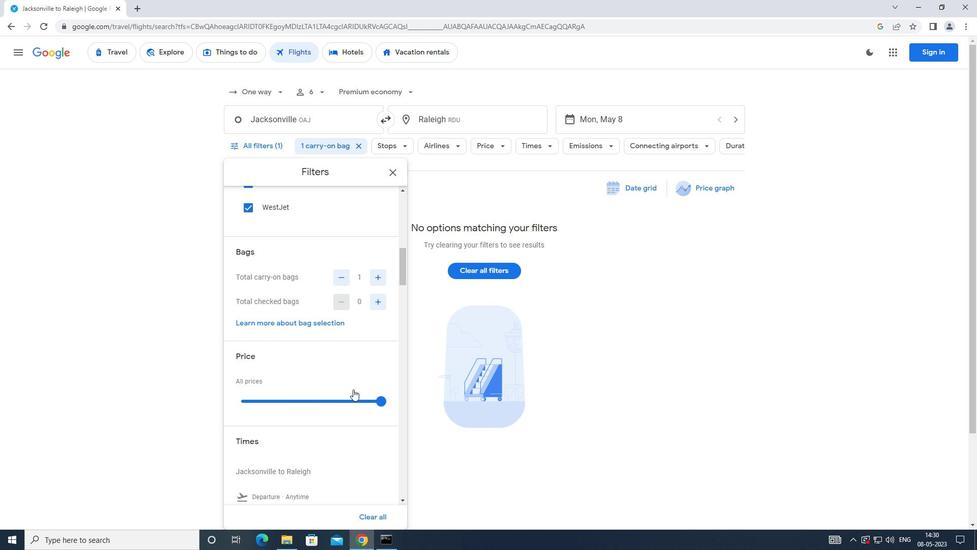 
Action: Mouse scrolled (352, 388) with delta (0, 0)
Screenshot: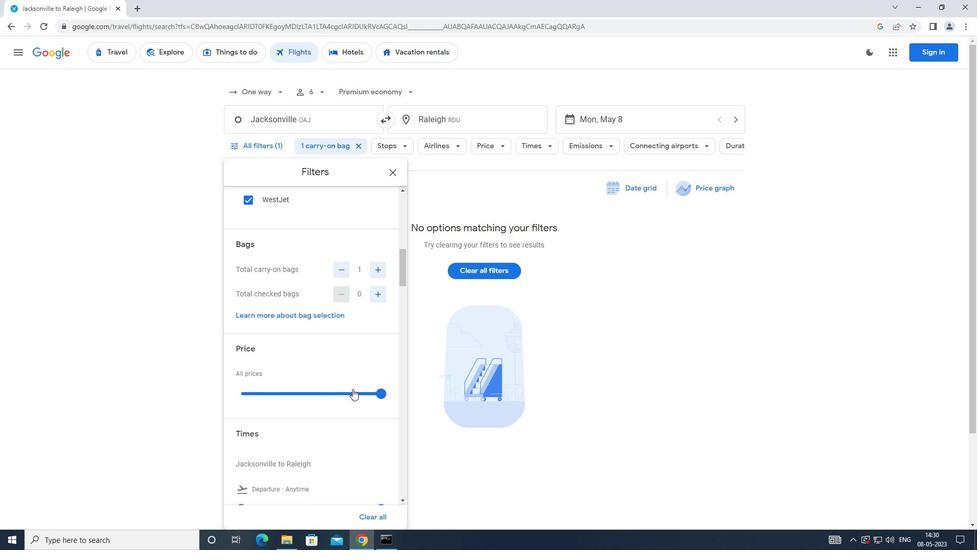 
Action: Mouse moved to (238, 415)
Screenshot: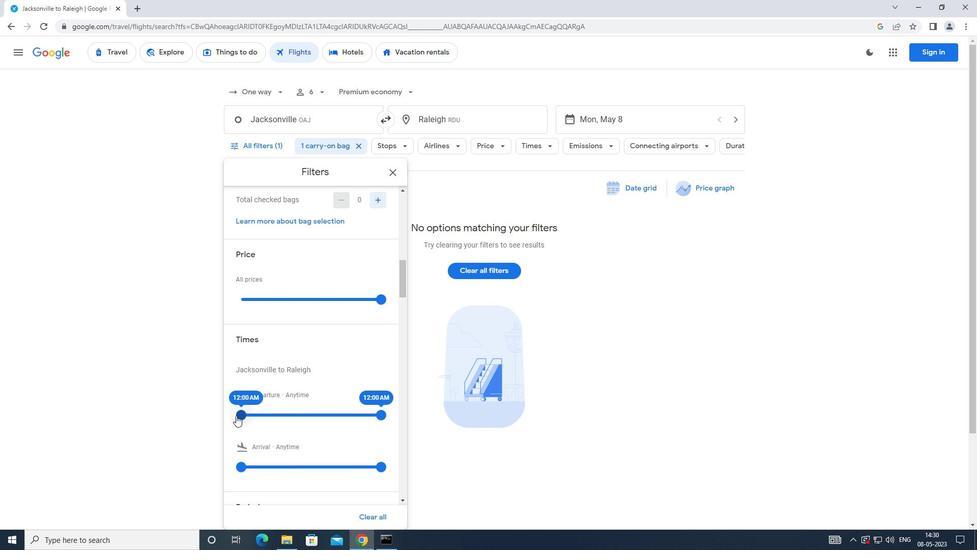 
Action: Mouse pressed left at (238, 415)
Screenshot: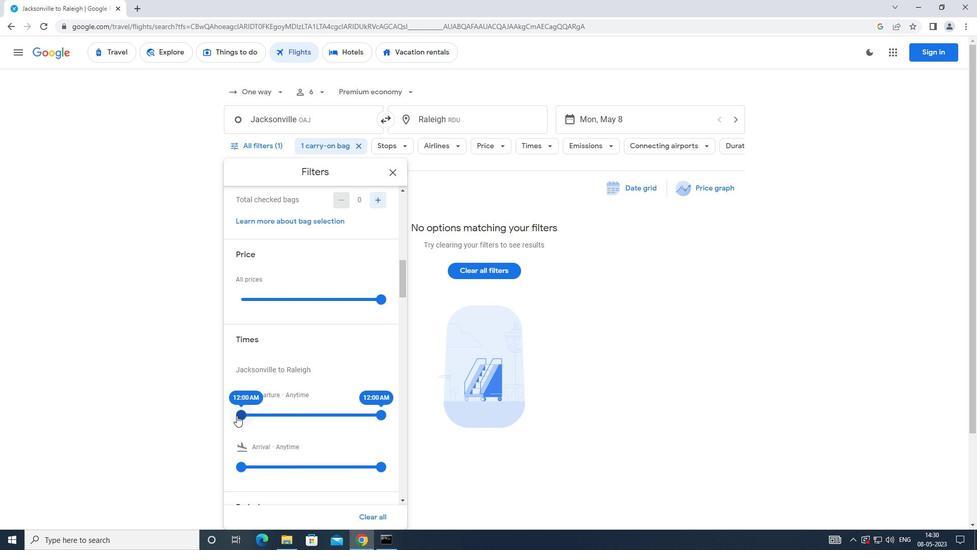 
Action: Mouse moved to (381, 414)
Screenshot: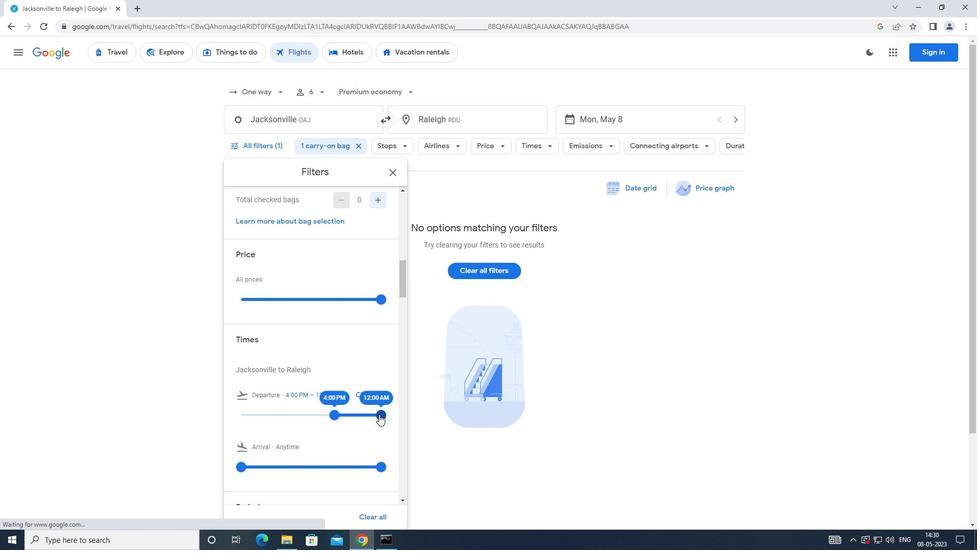 
Action: Mouse pressed left at (381, 414)
Screenshot: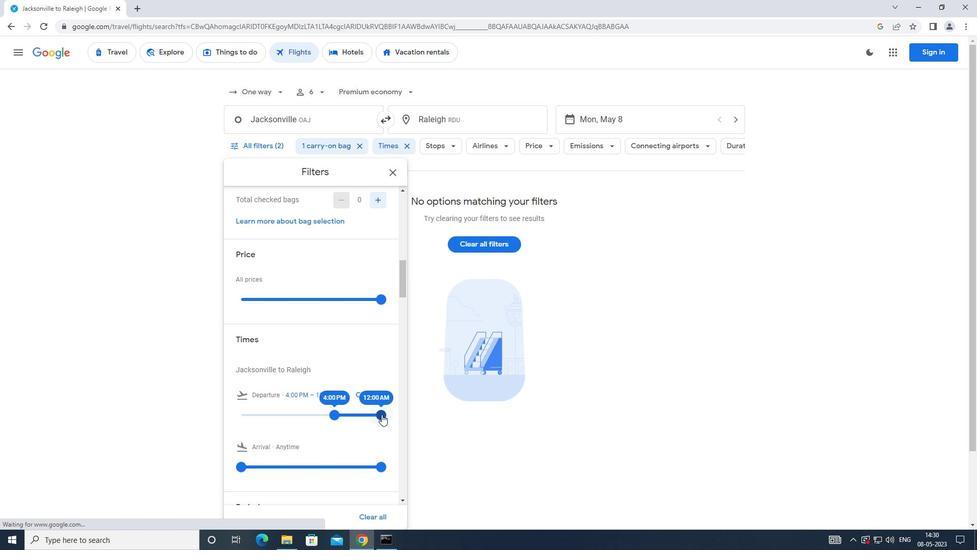 
Action: Mouse moved to (398, 173)
Screenshot: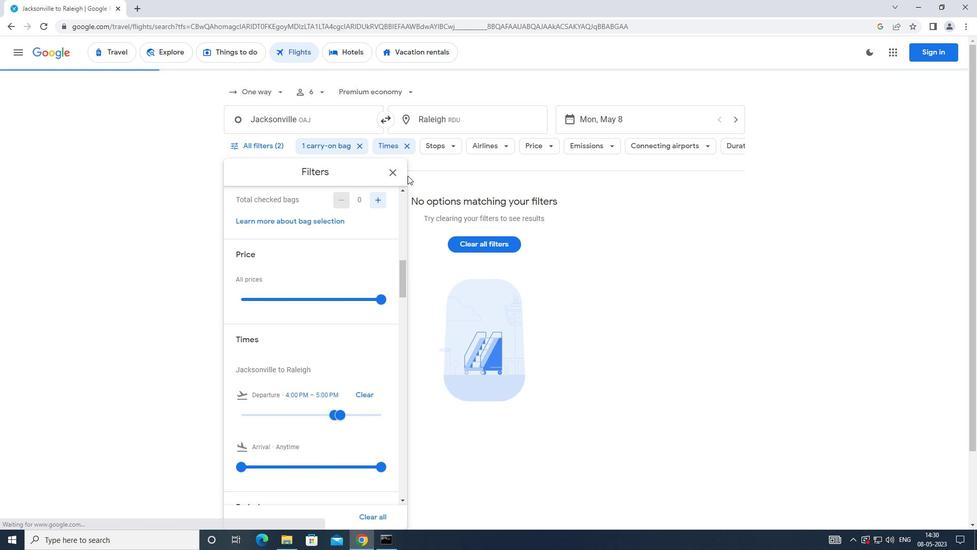 
Action: Mouse pressed left at (398, 173)
Screenshot: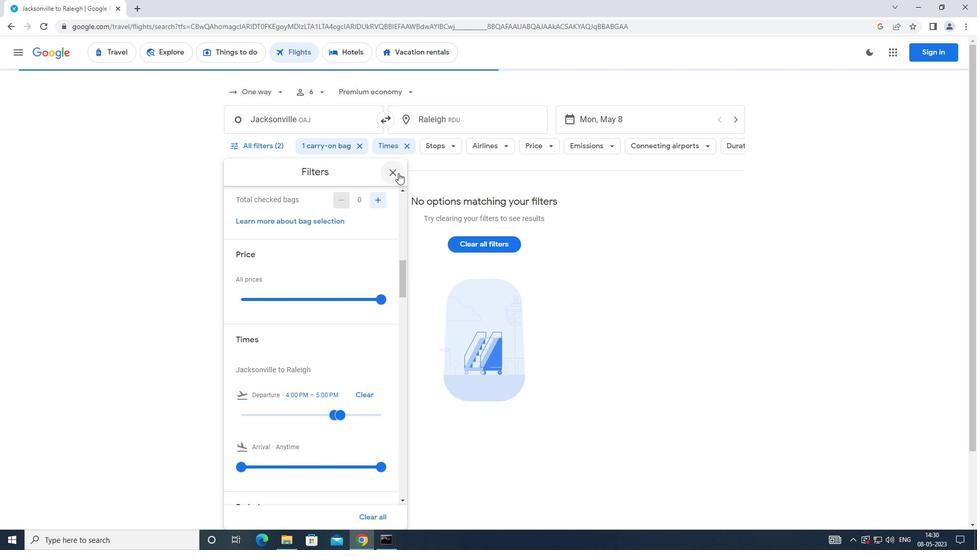 
Action: Mouse moved to (400, 173)
Screenshot: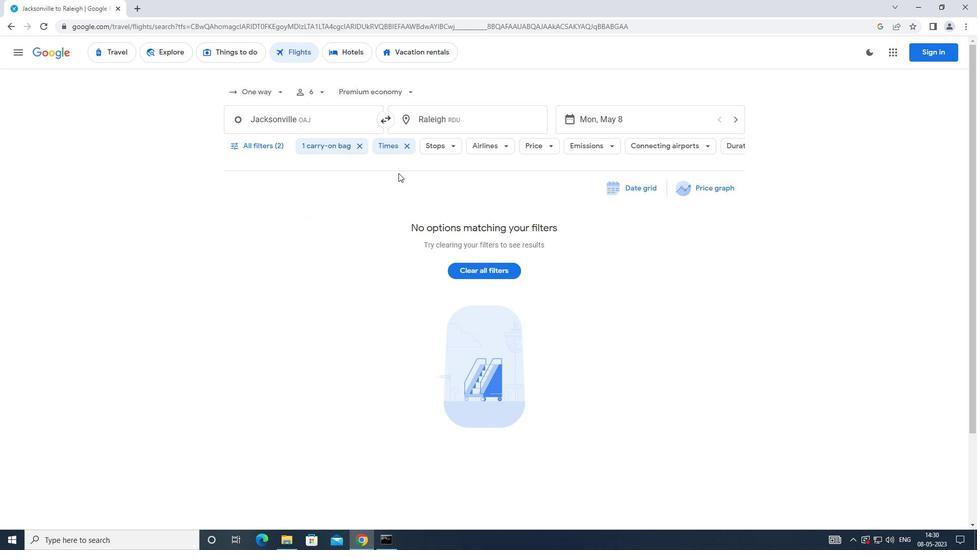 
